 Task: In Heading Arial with underline. Font size of heading  '18'Font style of data Calibri. Font size of data  9Alignment of headline & data Align center. Fill color in heading,  RedFont color of data Black Apply border in Data No BorderIn the sheet  Attendance Sheet for Weekly Evaluationbook
Action: Mouse moved to (117, 202)
Screenshot: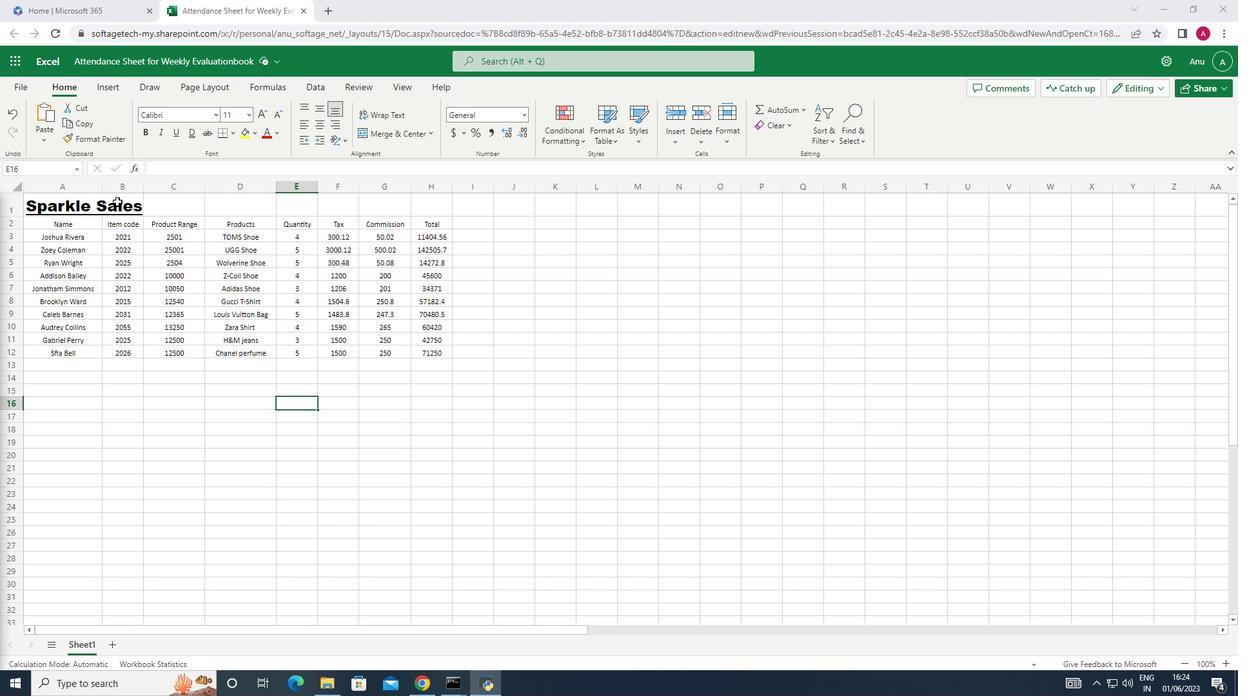 
Action: Mouse pressed left at (117, 202)
Screenshot: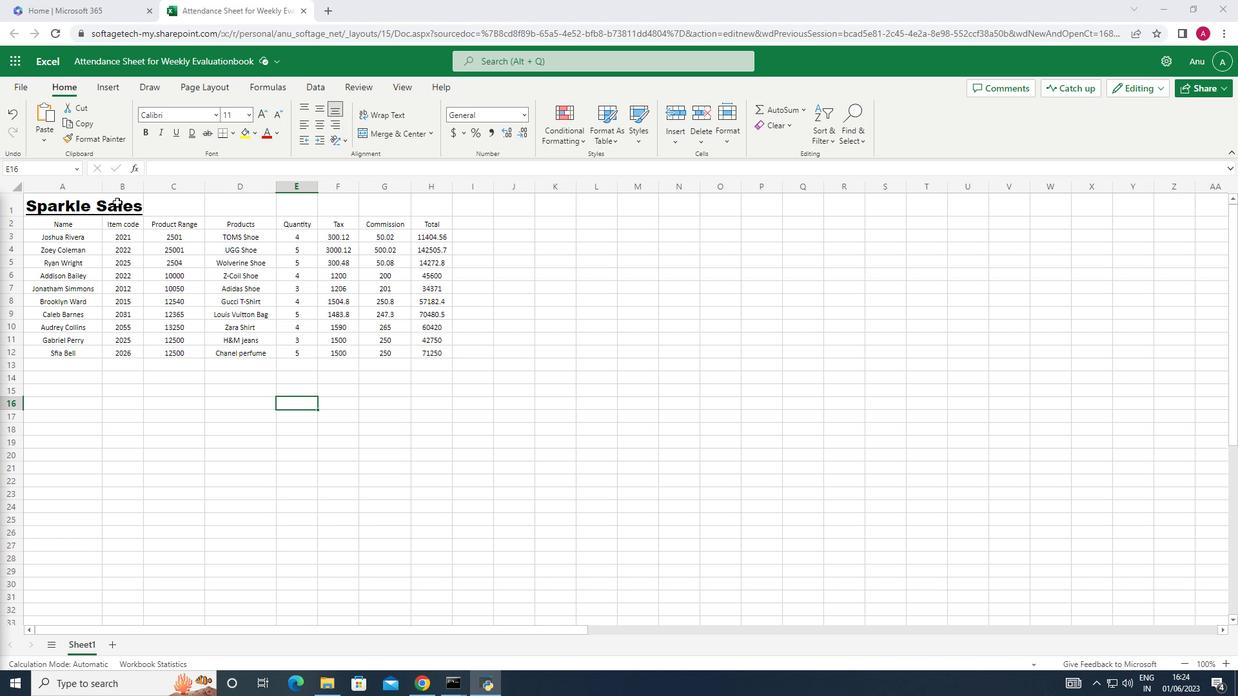 
Action: Mouse moved to (63, 210)
Screenshot: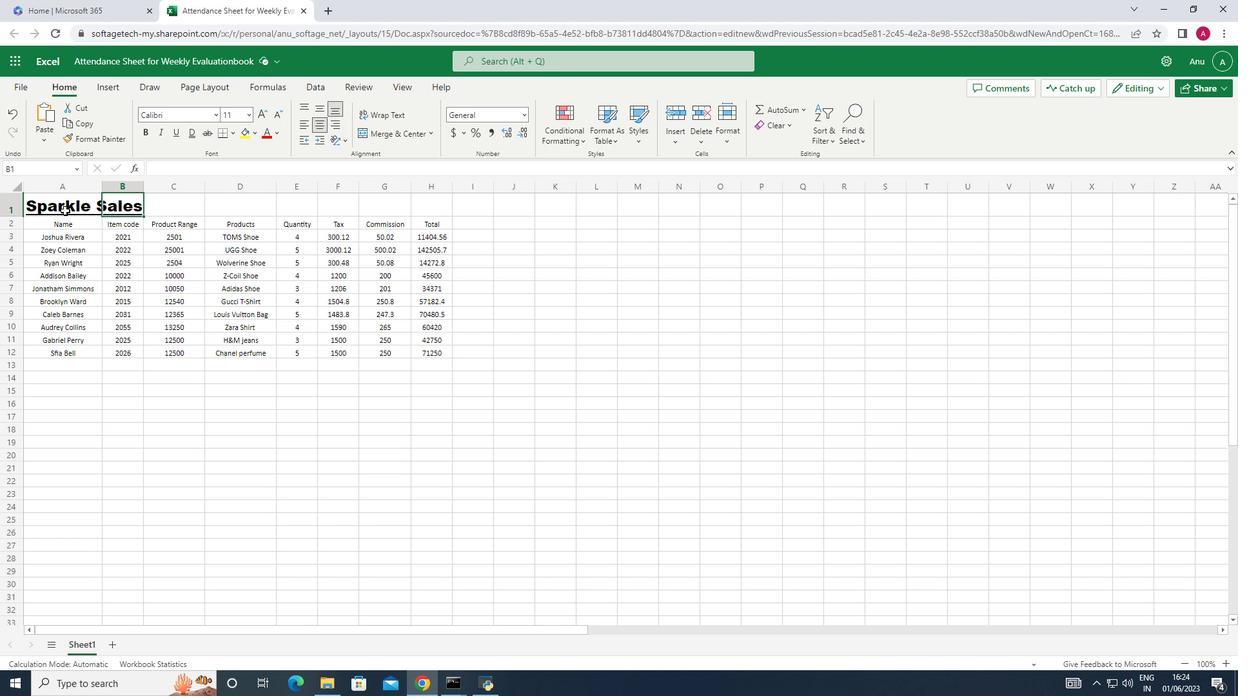
Action: Mouse pressed left at (63, 210)
Screenshot: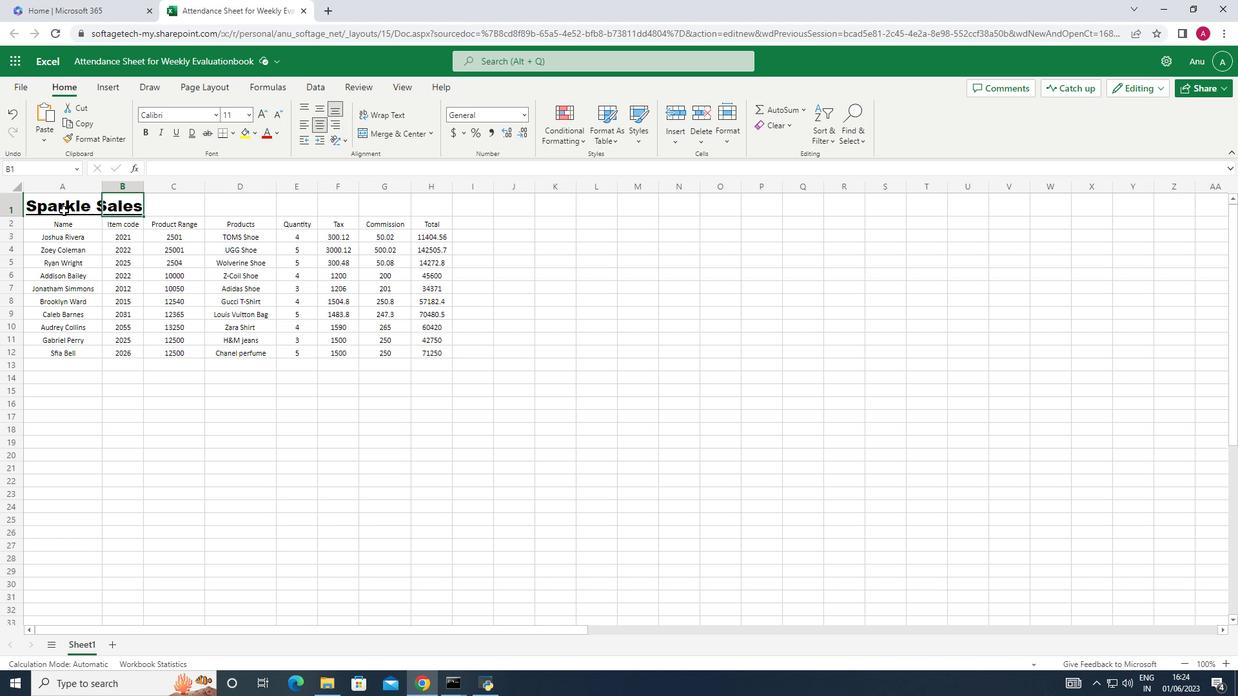 
Action: Mouse moved to (214, 110)
Screenshot: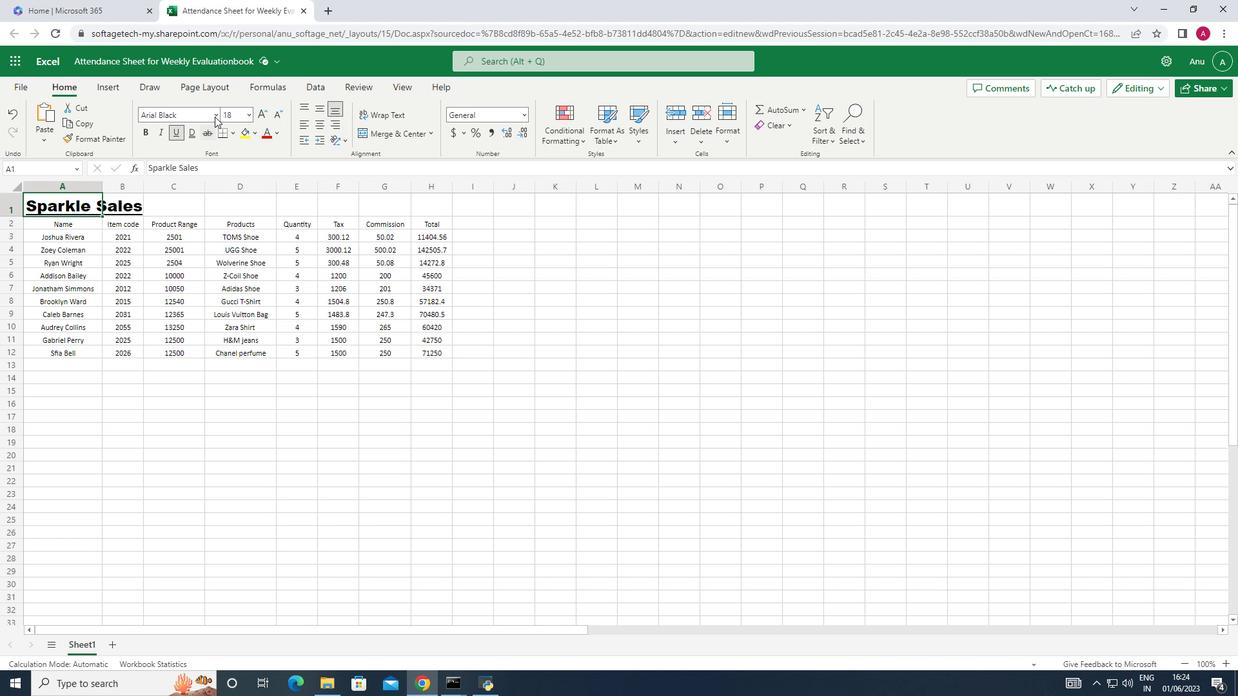 
Action: Mouse pressed left at (214, 110)
Screenshot: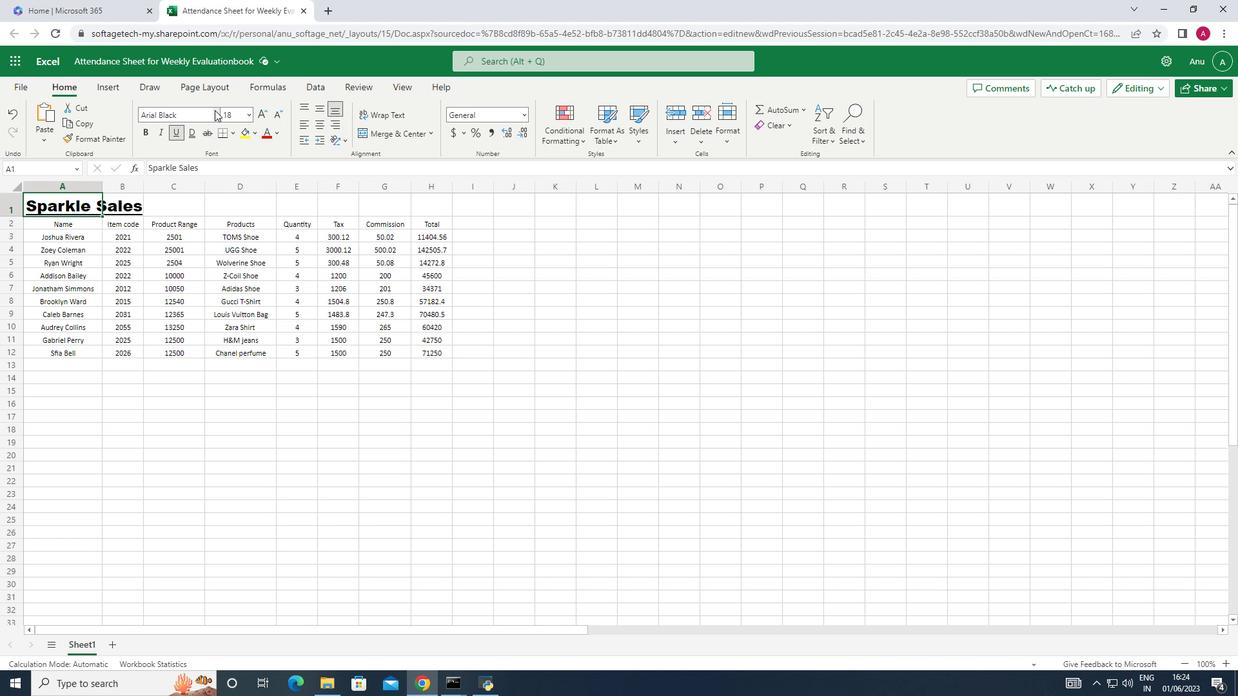 
Action: Mouse moved to (179, 163)
Screenshot: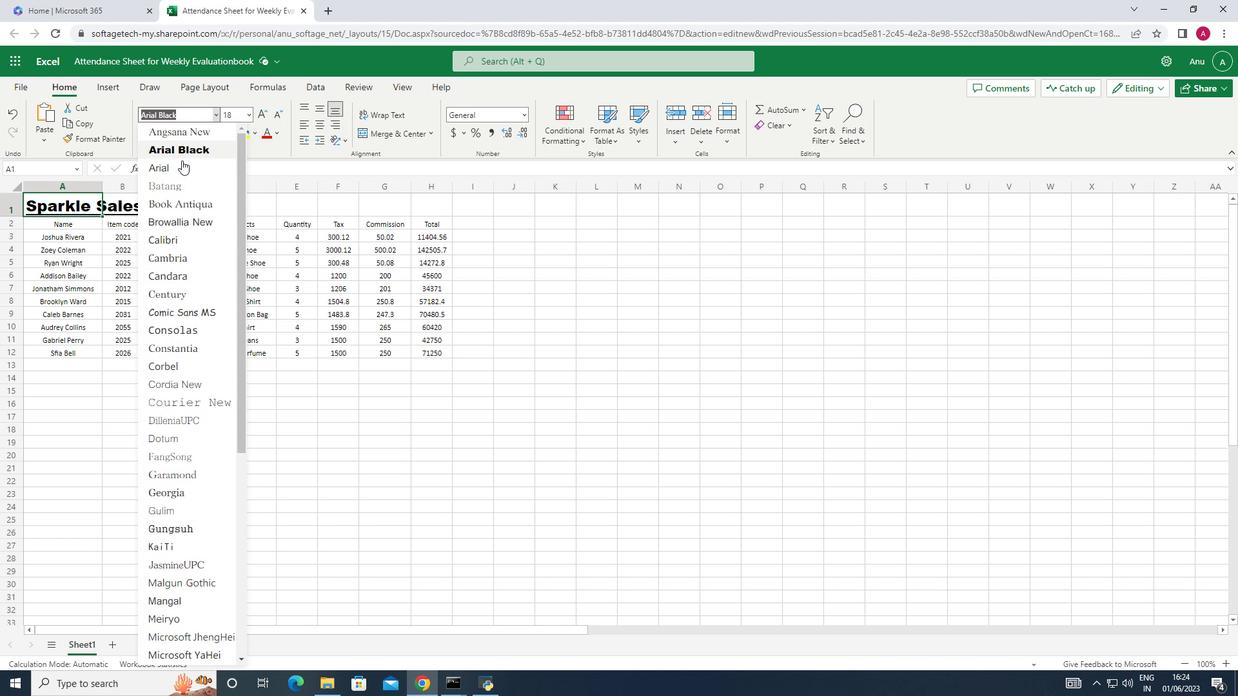 
Action: Mouse pressed left at (179, 163)
Screenshot: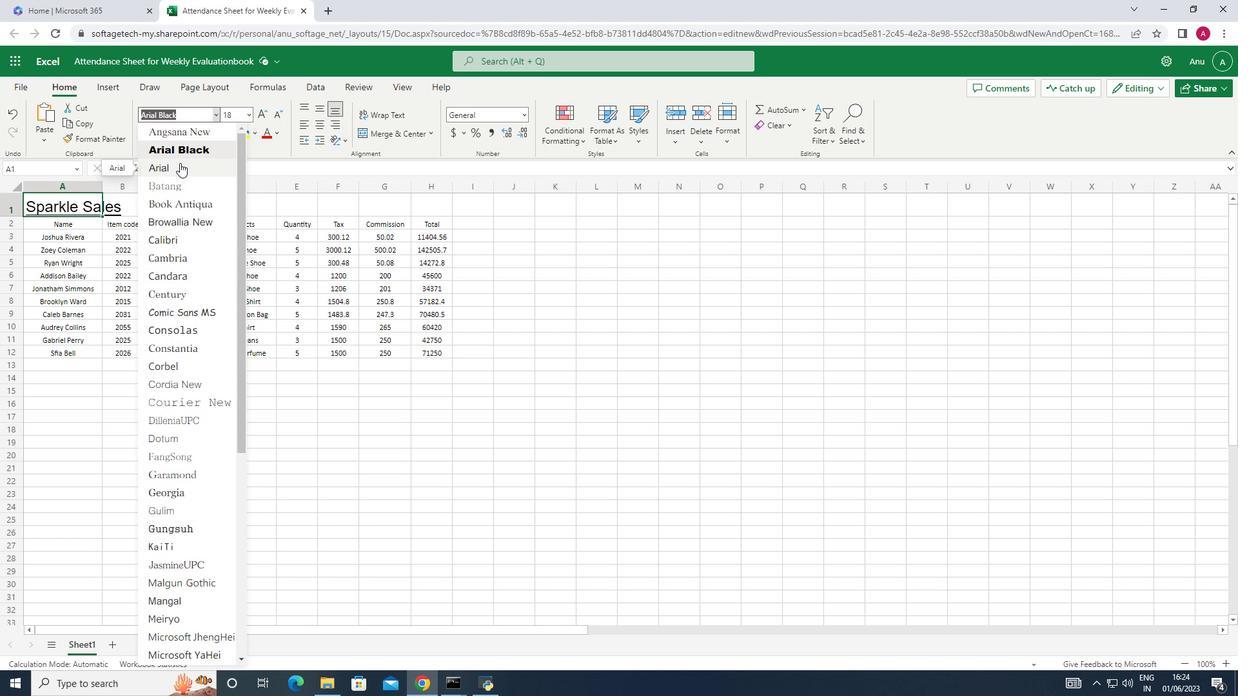 
Action: Mouse moved to (178, 134)
Screenshot: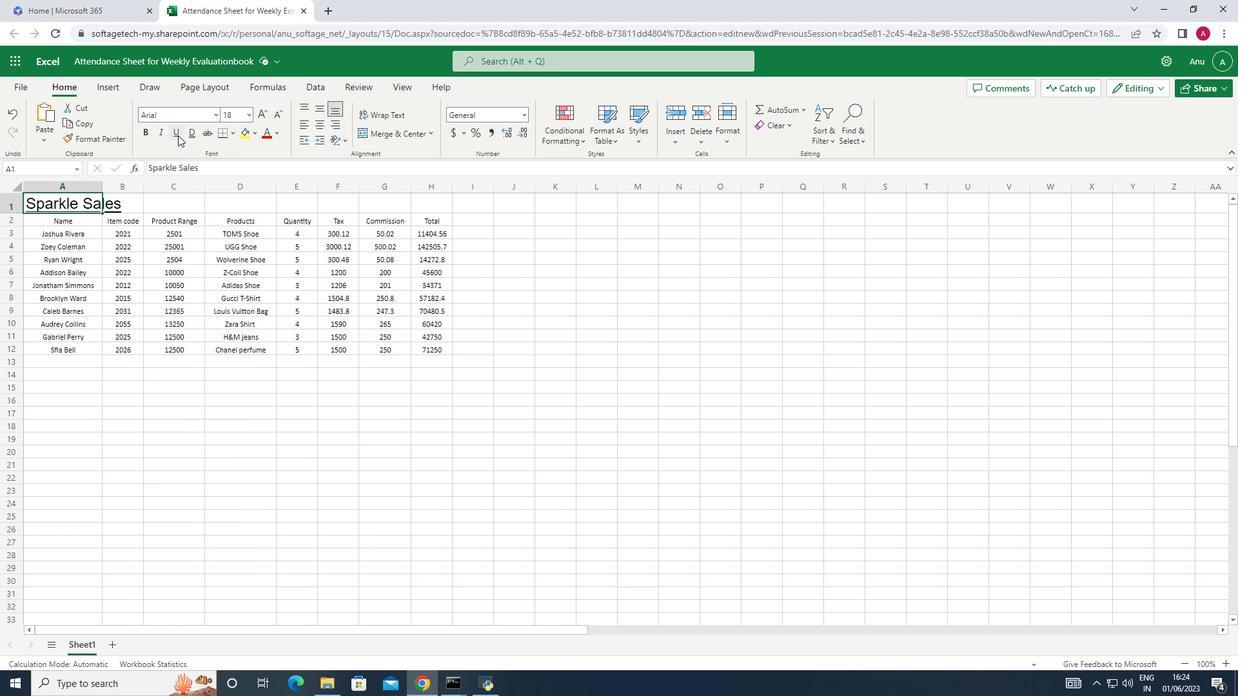 
Action: Mouse pressed left at (178, 134)
Screenshot: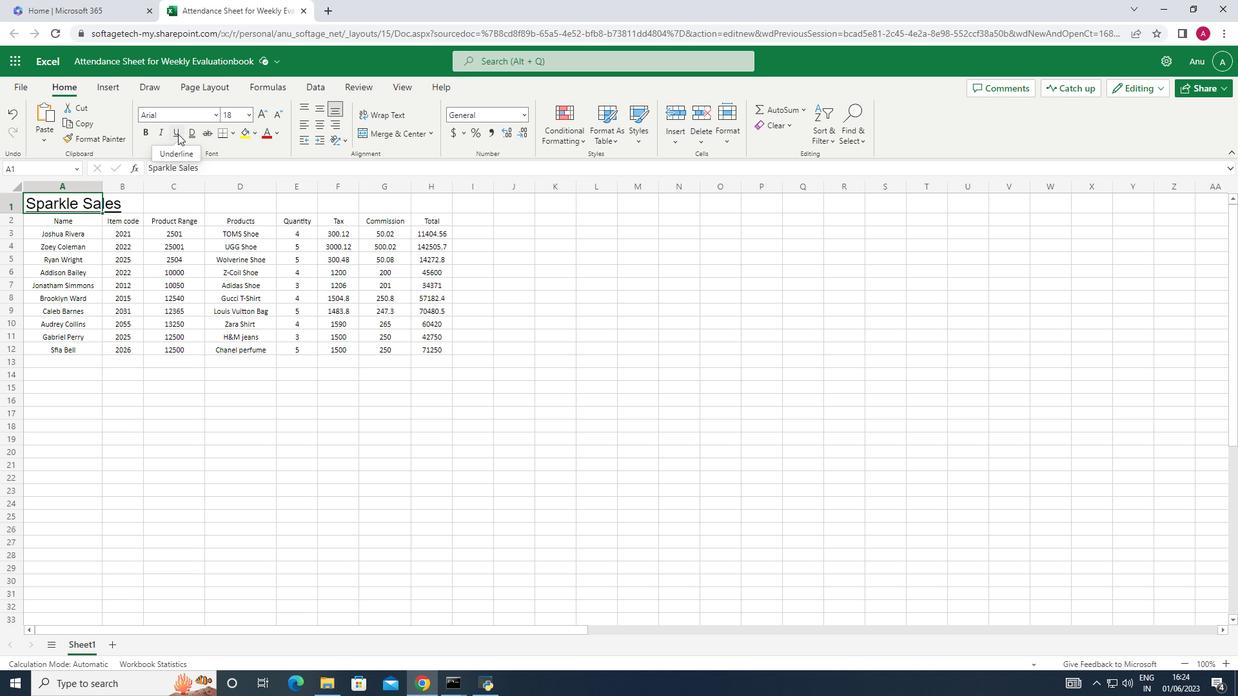 
Action: Mouse pressed left at (178, 134)
Screenshot: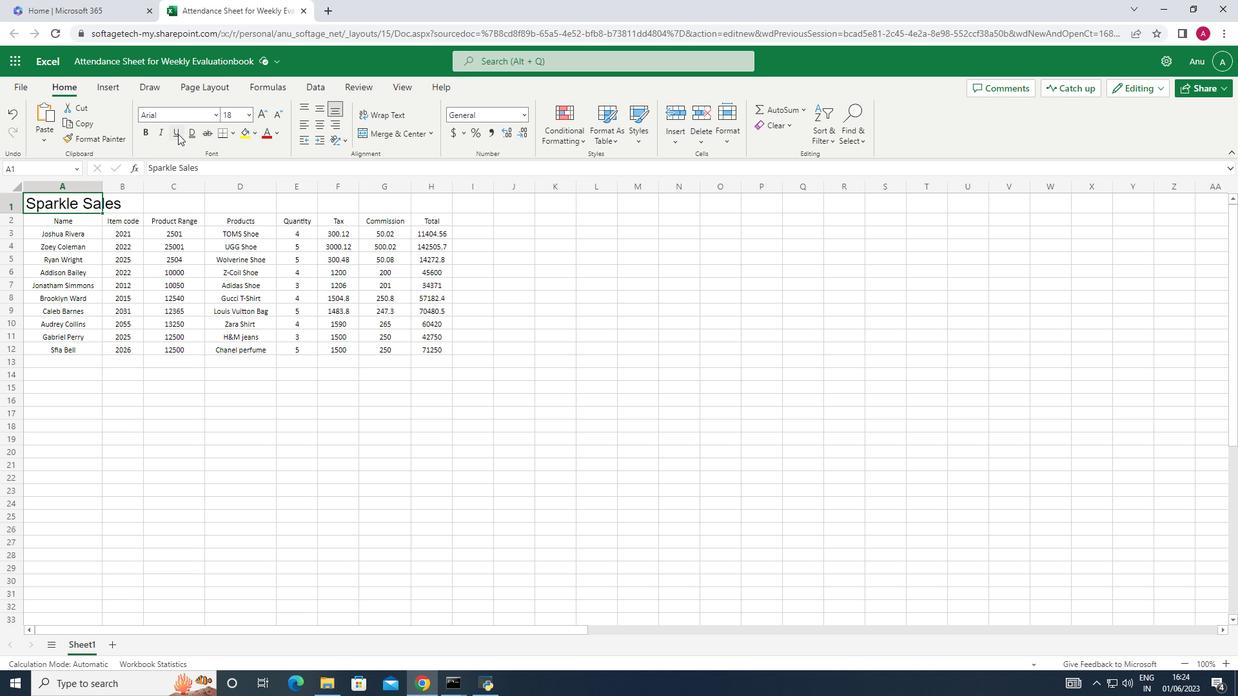 
Action: Mouse moved to (56, 221)
Screenshot: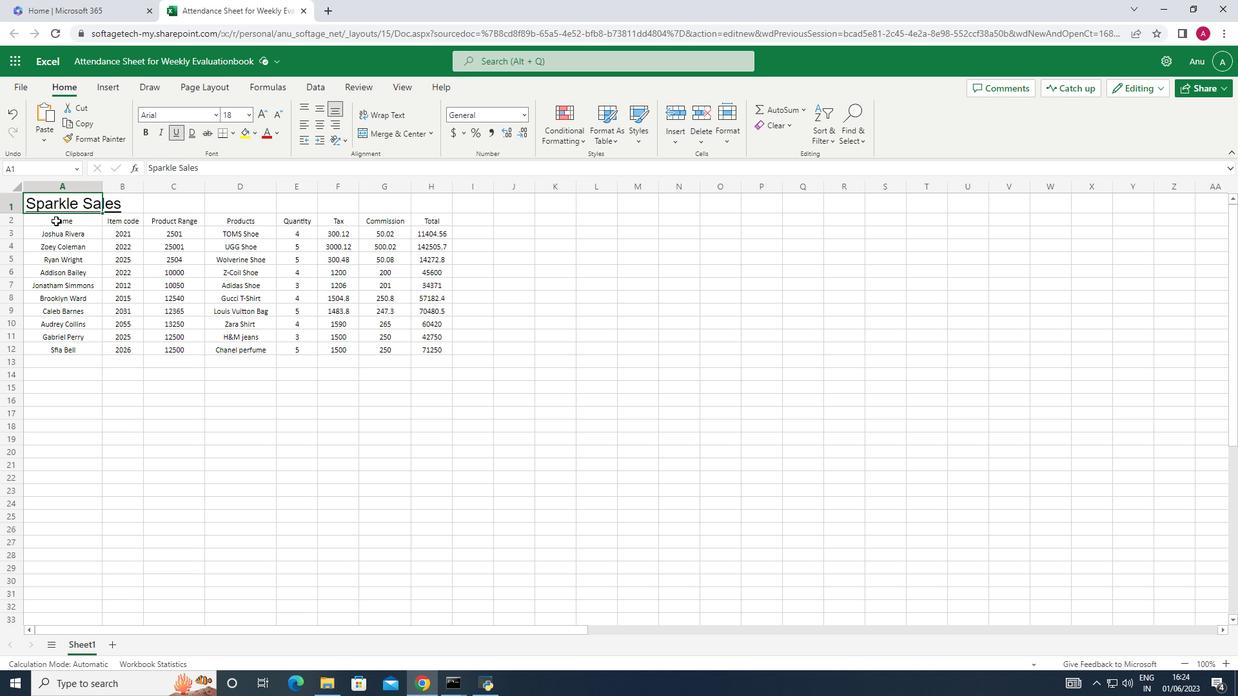 
Action: Mouse pressed left at (56, 221)
Screenshot: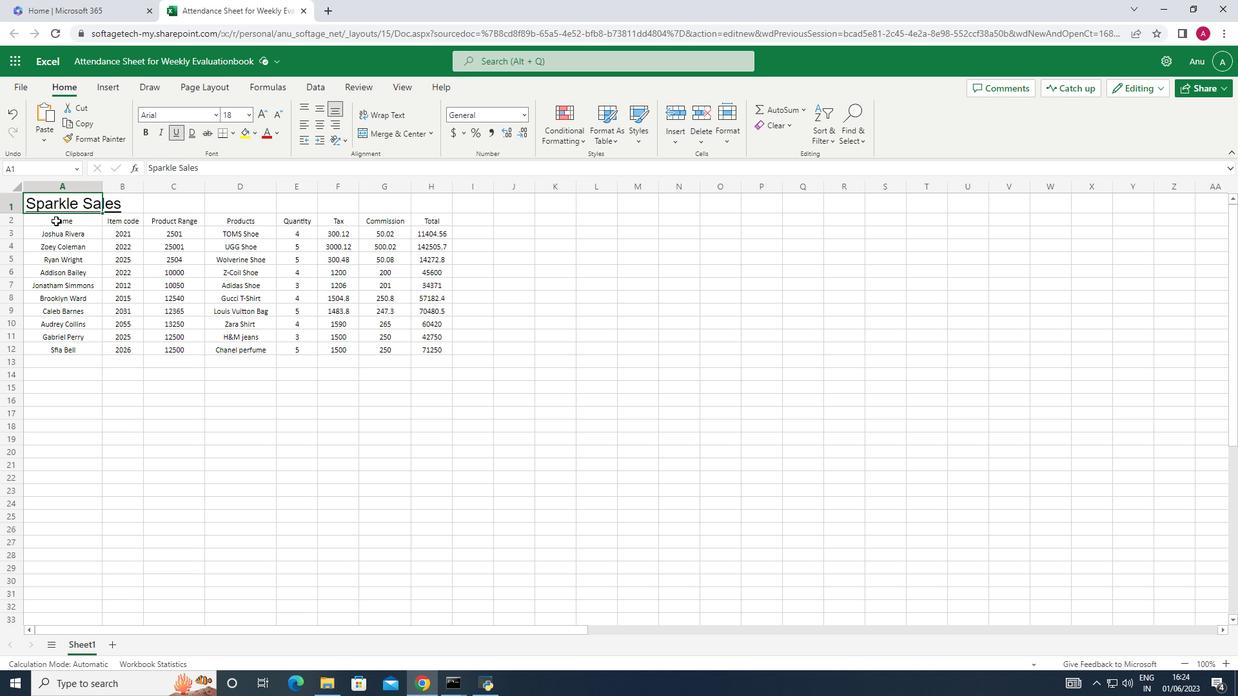 
Action: Mouse moved to (250, 109)
Screenshot: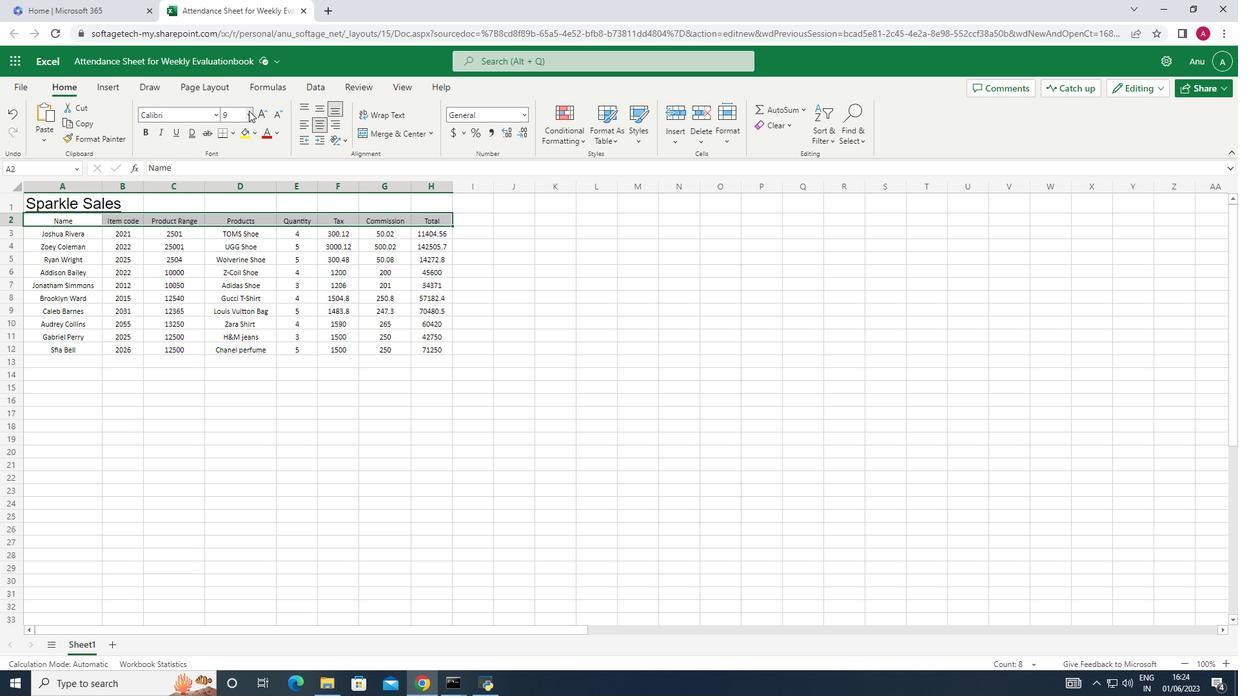 
Action: Mouse pressed left at (250, 109)
Screenshot: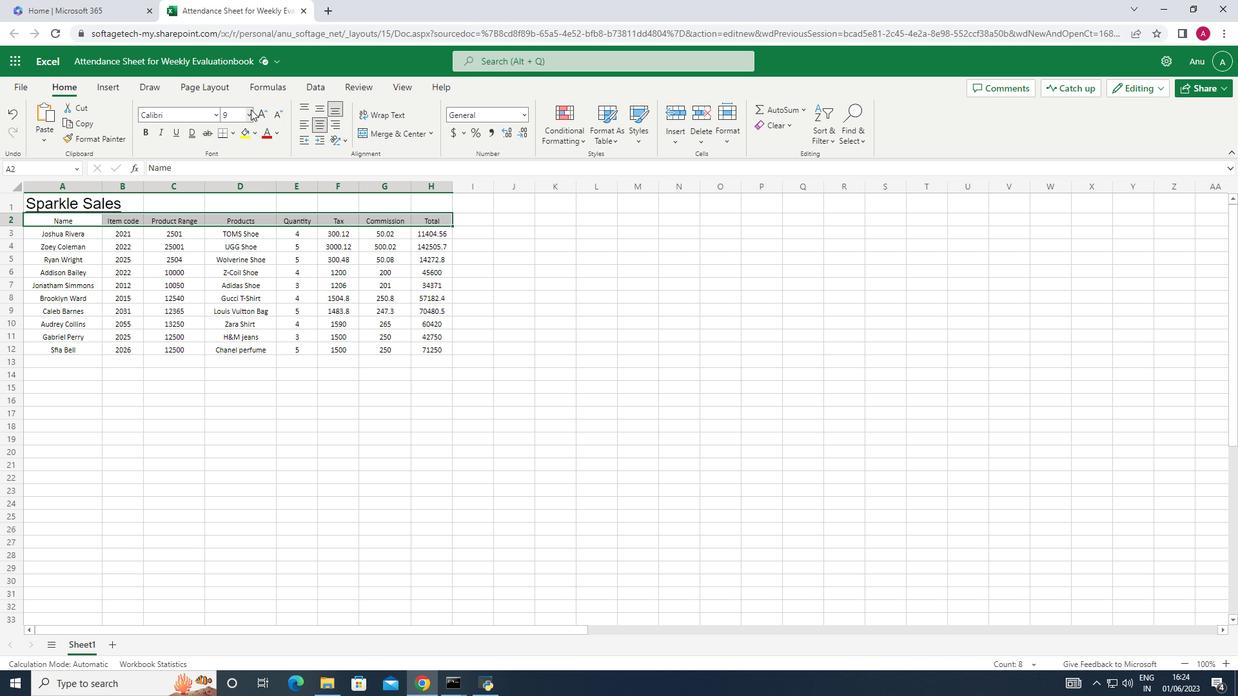 
Action: Mouse moved to (237, 253)
Screenshot: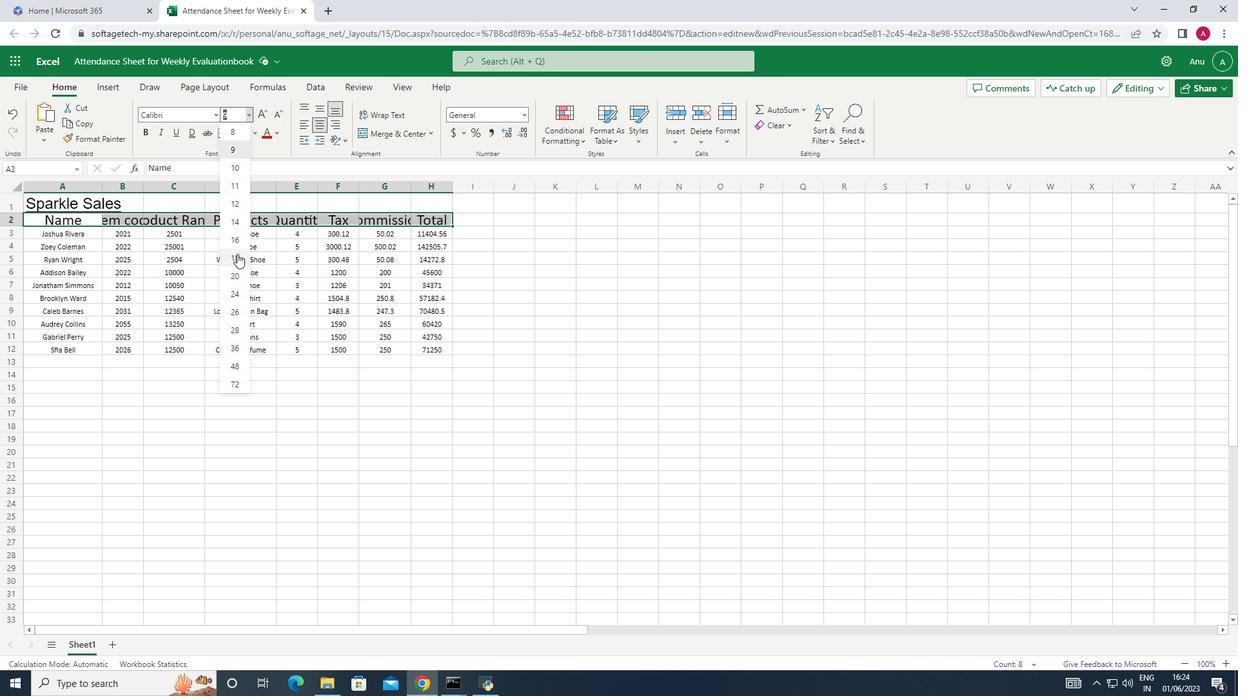 
Action: Mouse pressed left at (237, 253)
Screenshot: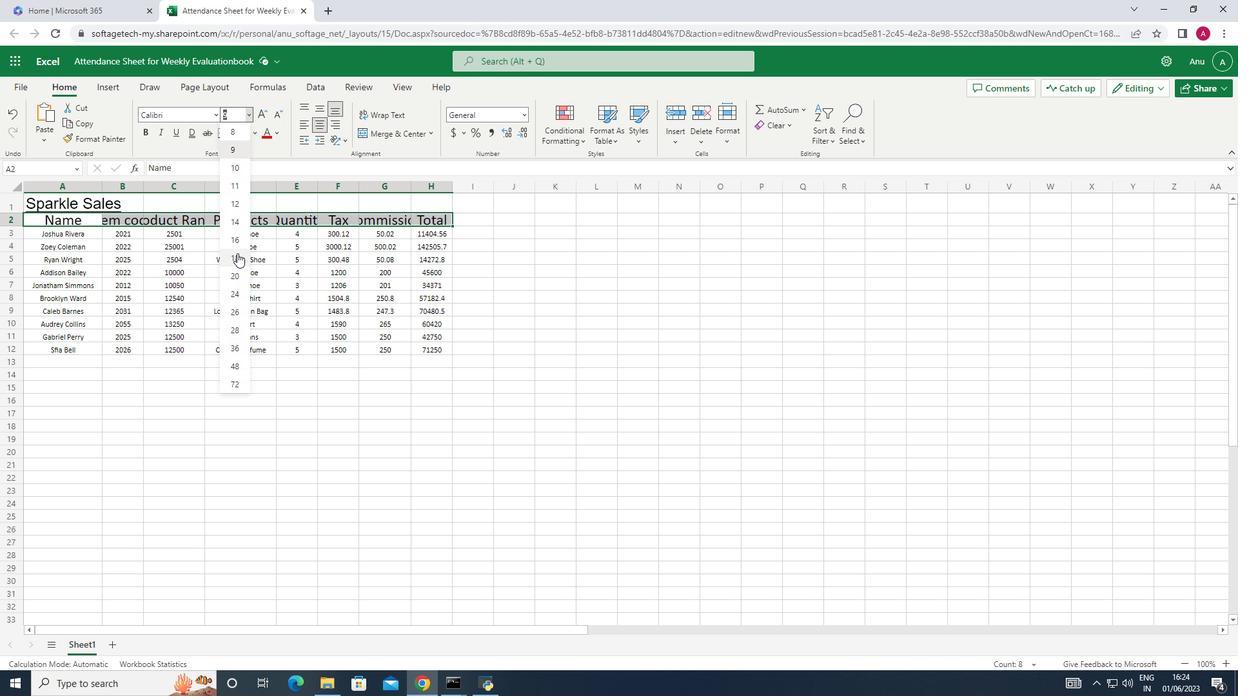 
Action: Mouse moved to (71, 245)
Screenshot: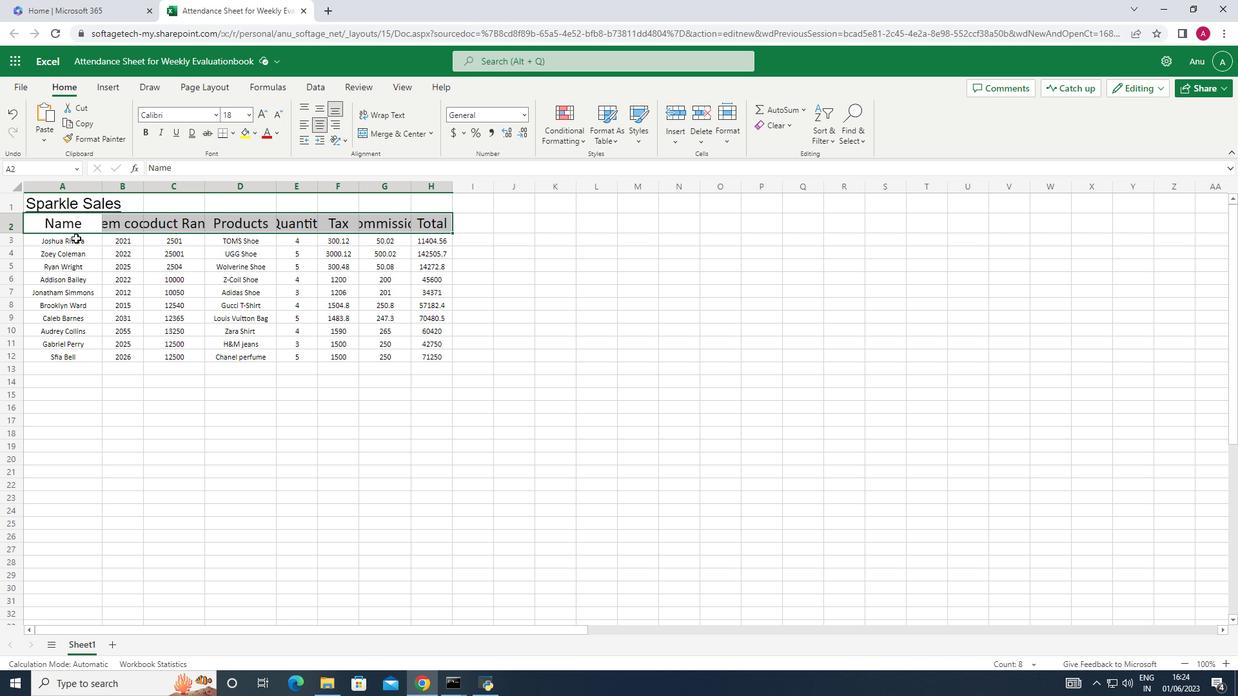 
Action: Mouse pressed left at (71, 245)
Screenshot: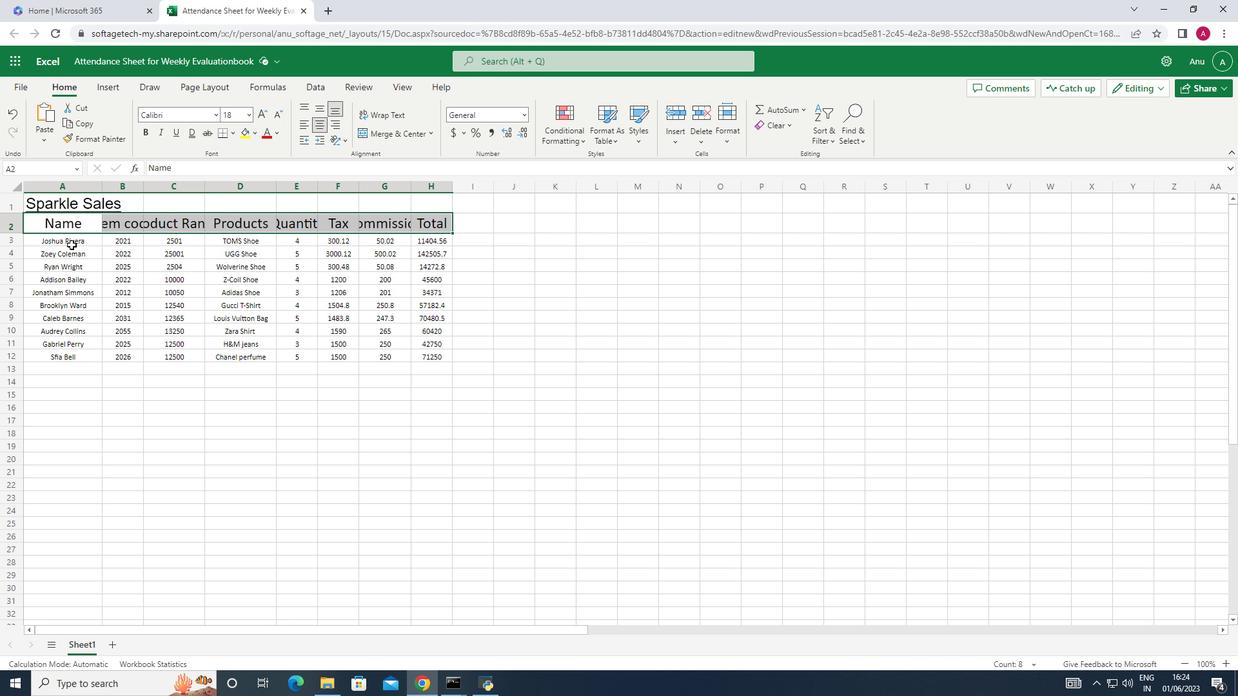 
Action: Mouse moved to (79, 230)
Screenshot: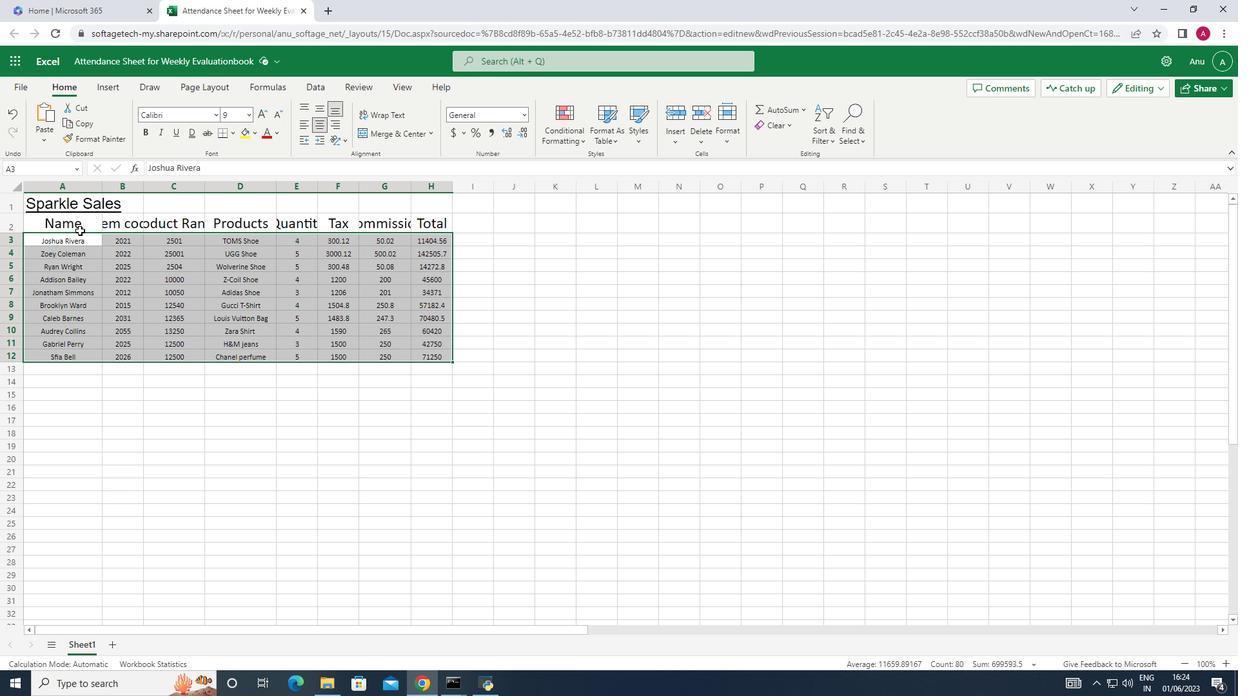 
Action: Mouse pressed left at (79, 230)
Screenshot: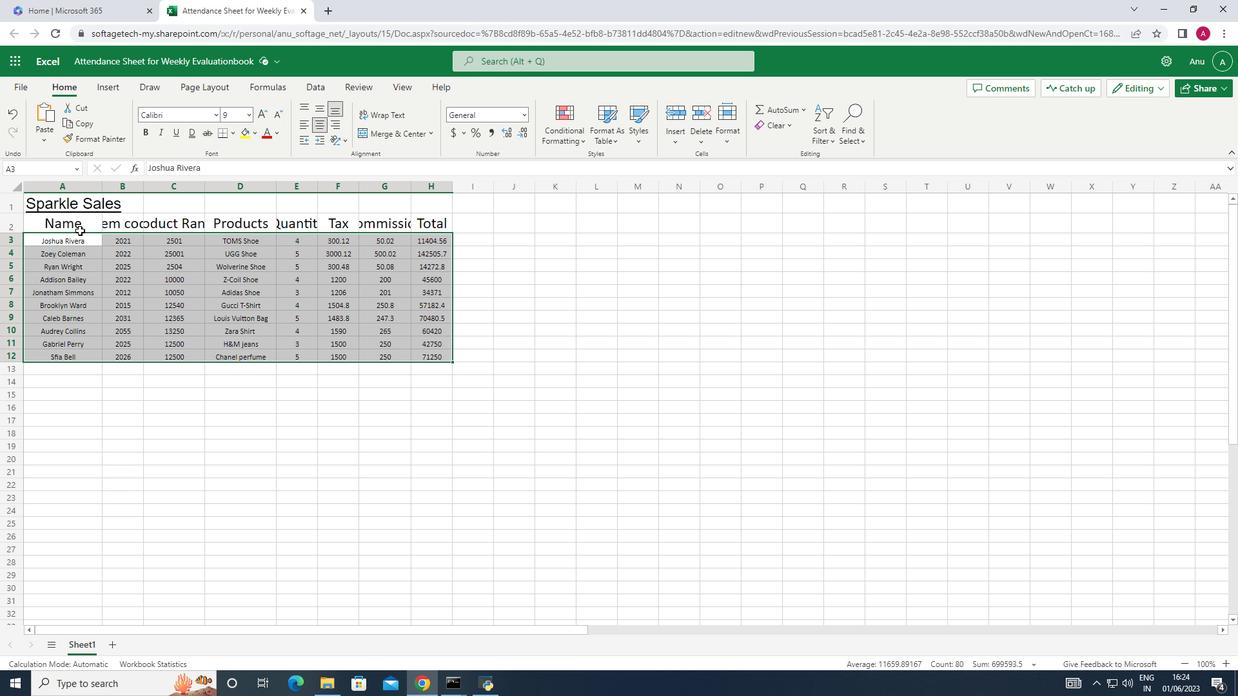 
Action: Mouse moved to (267, 134)
Screenshot: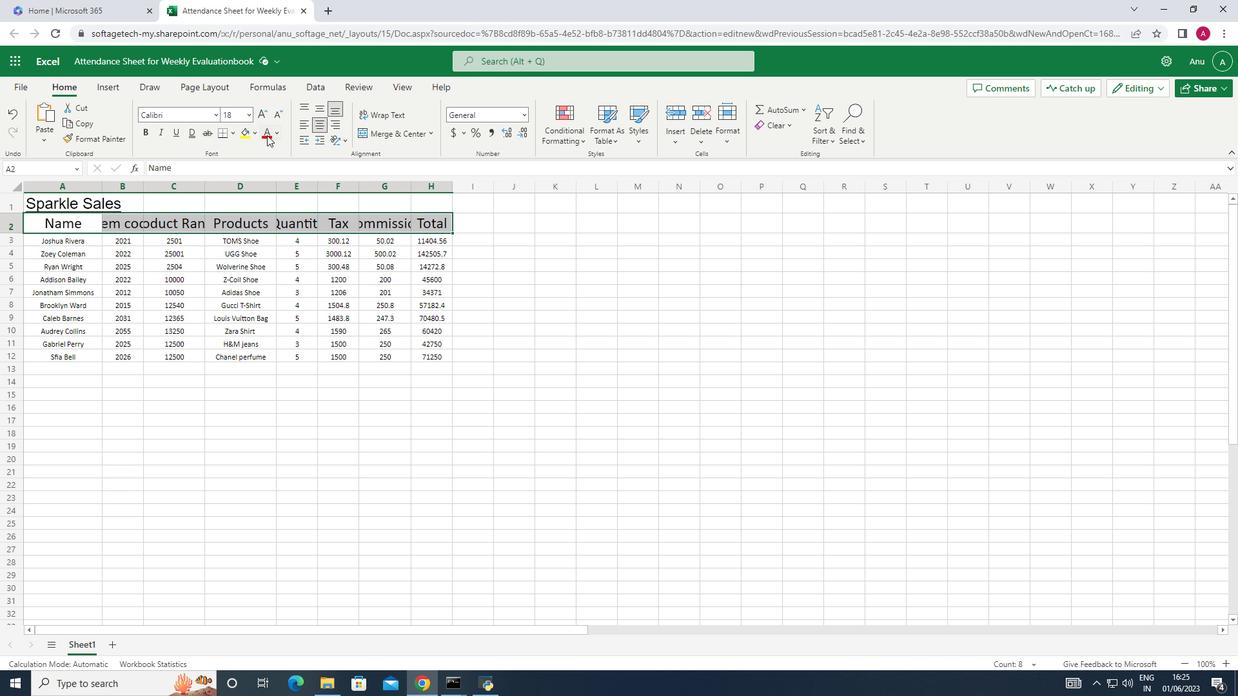 
Action: Mouse pressed left at (267, 134)
Screenshot: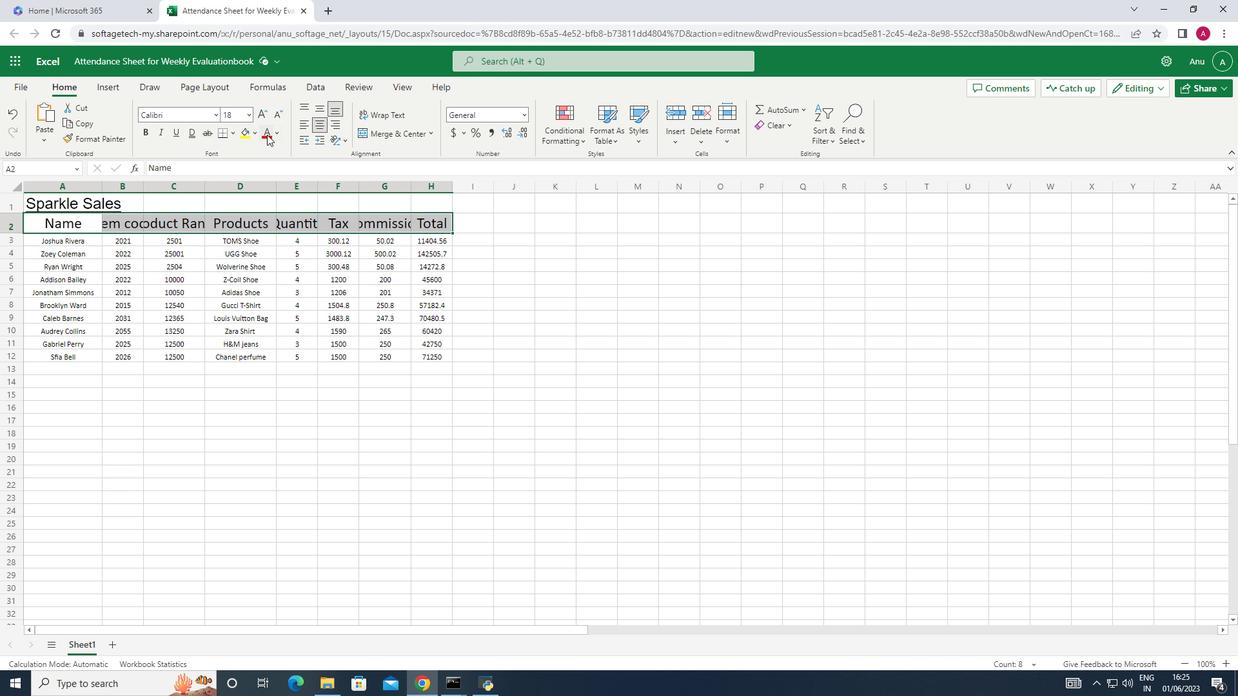 
Action: Mouse moved to (253, 132)
Screenshot: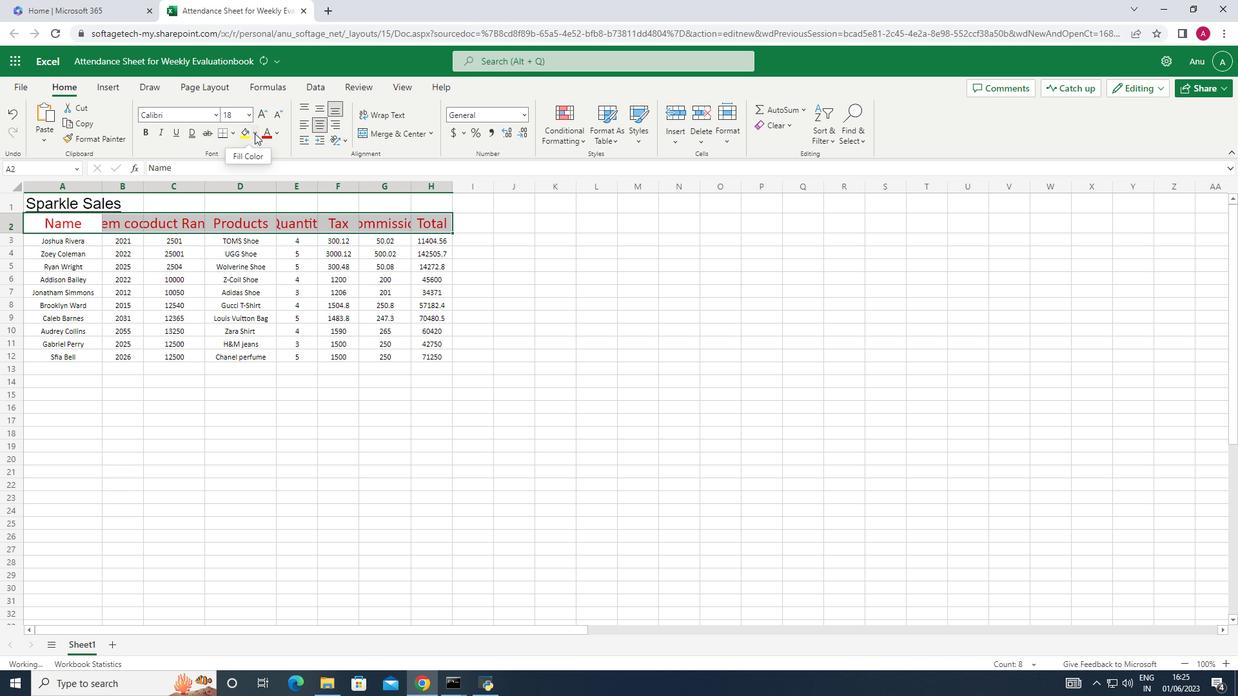 
Action: Mouse pressed left at (253, 132)
Screenshot: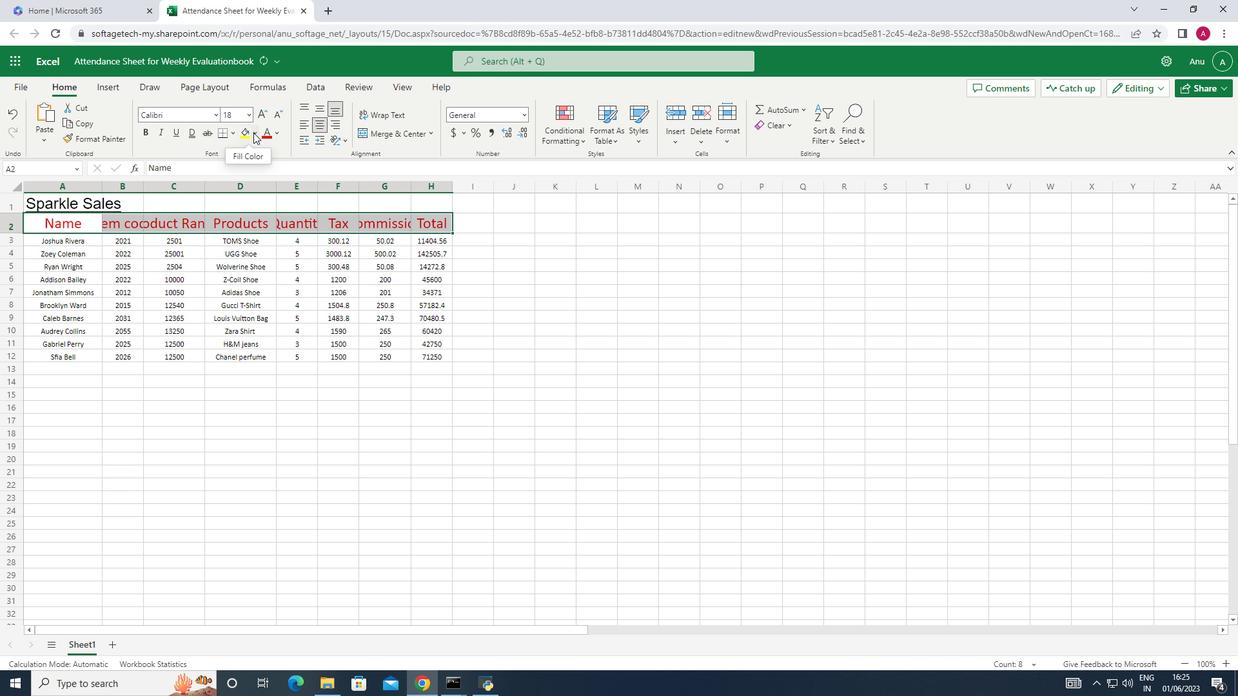 
Action: Mouse moved to (262, 166)
Screenshot: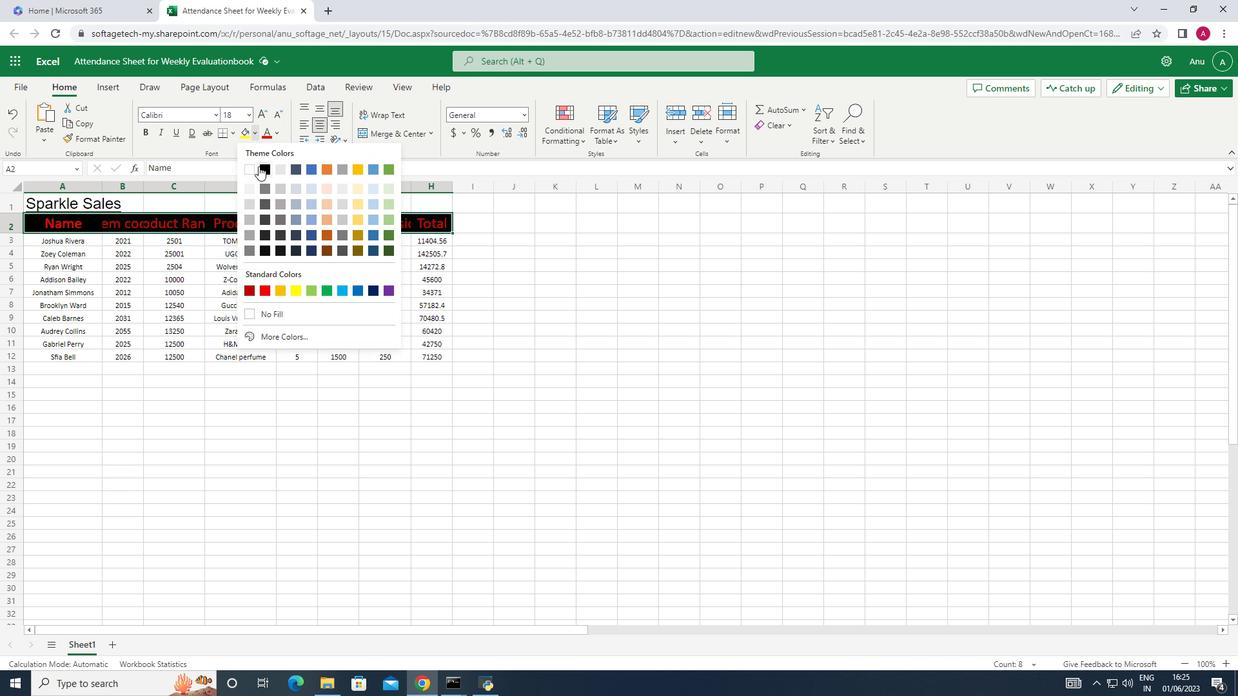 
Action: Mouse pressed left at (262, 166)
Screenshot: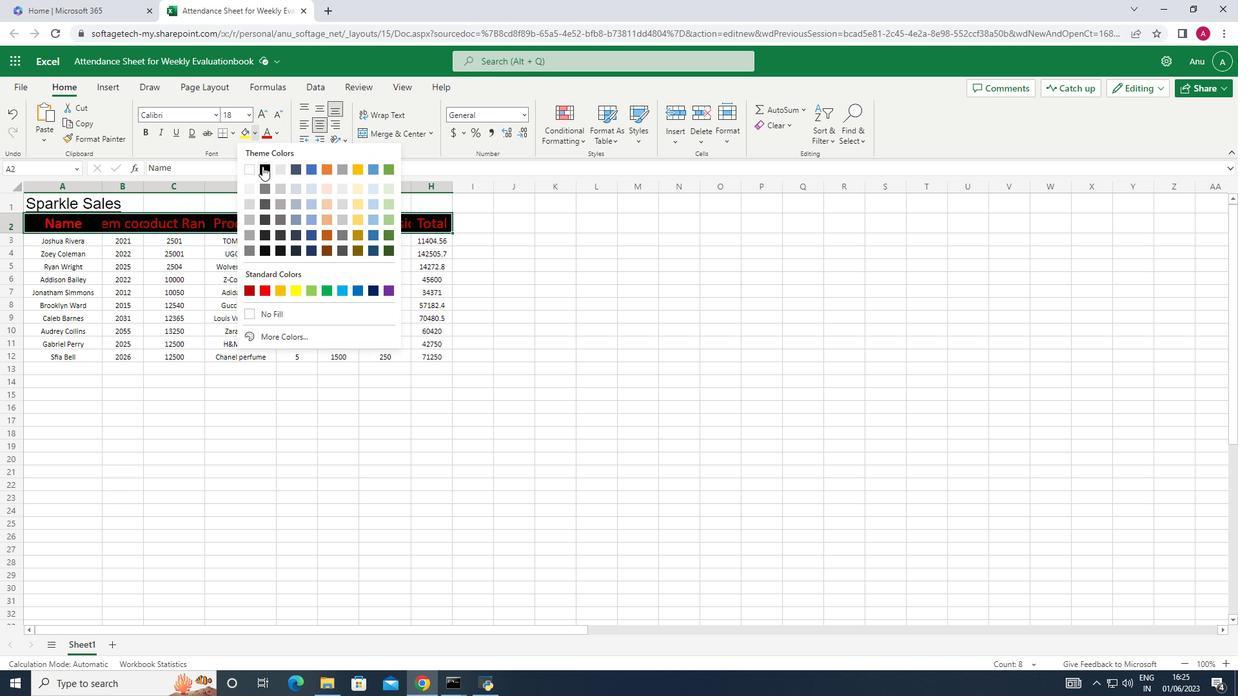 
Action: Mouse moved to (412, 183)
Screenshot: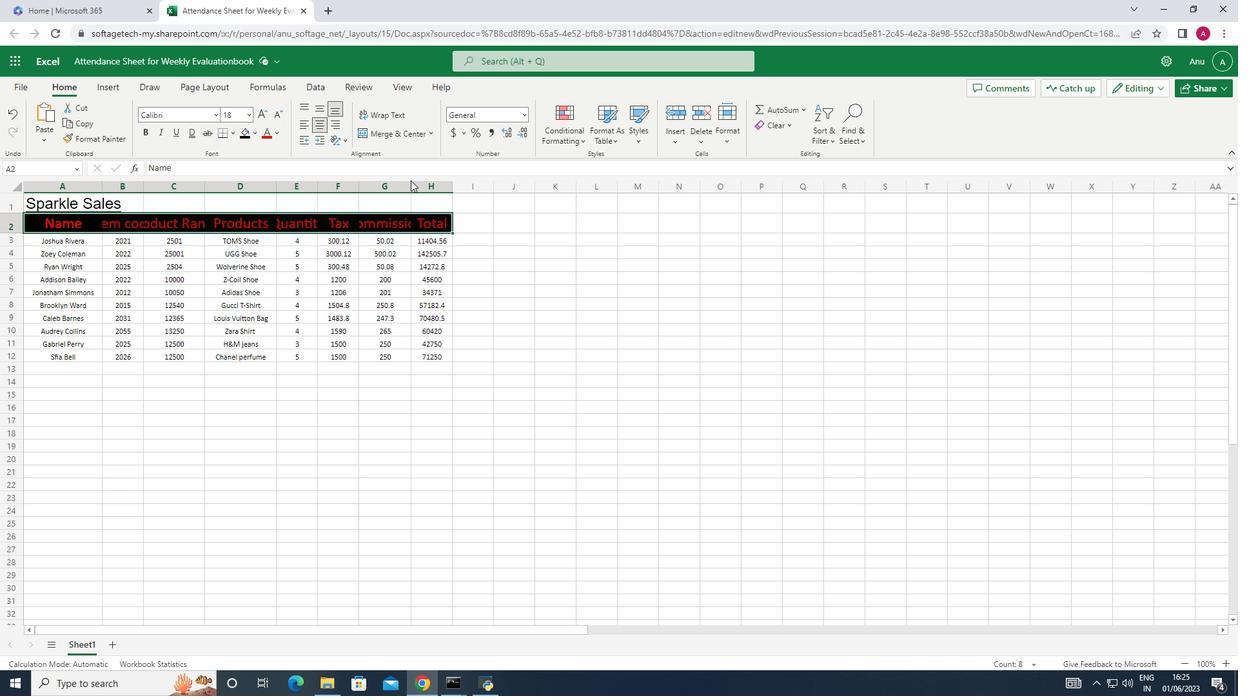
Action: Mouse pressed left at (412, 183)
Screenshot: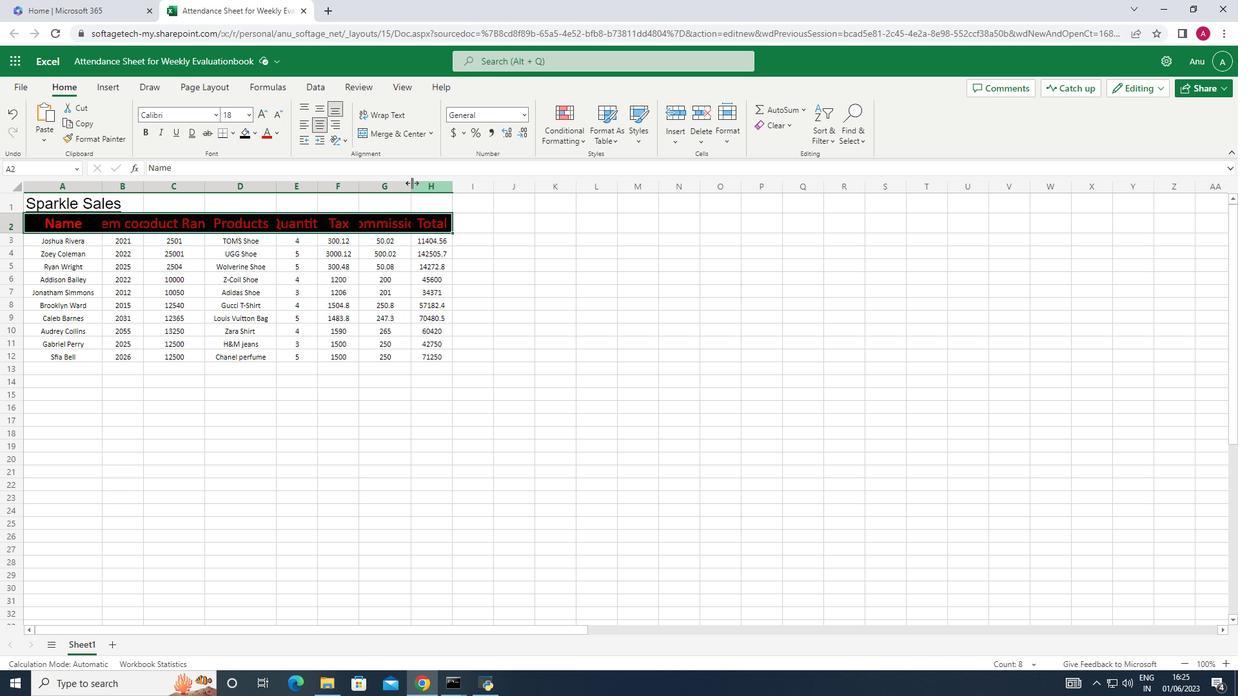 
Action: Mouse pressed left at (412, 183)
Screenshot: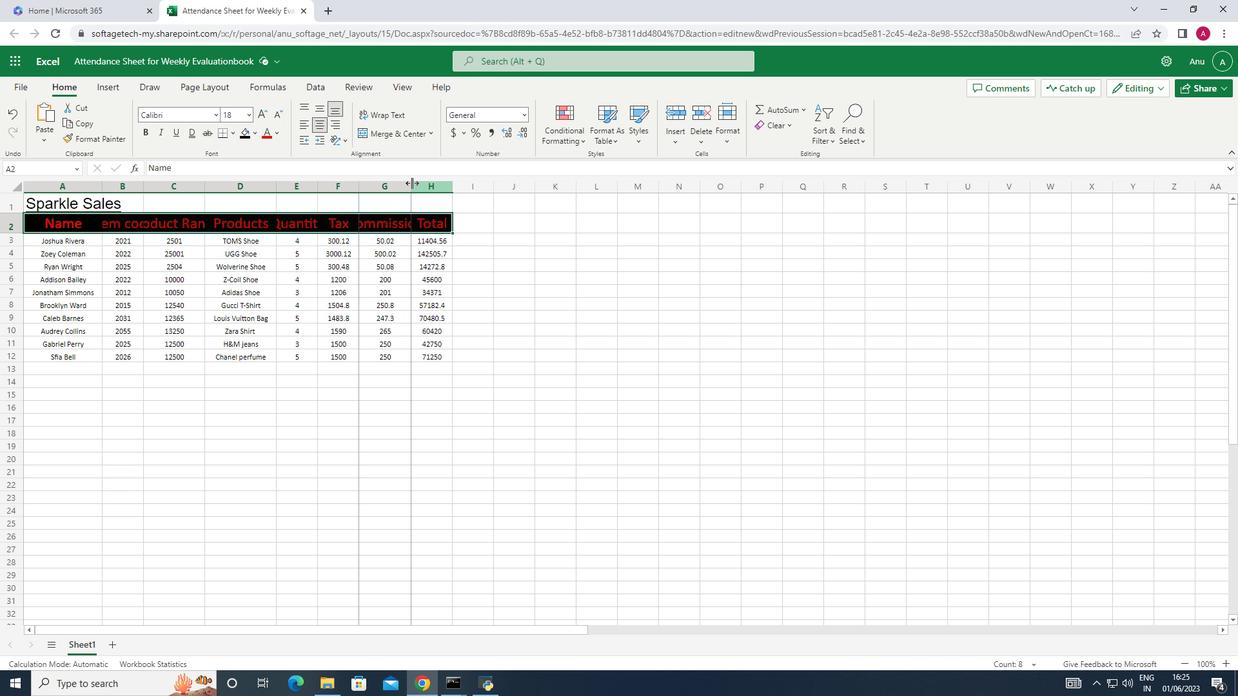 
Action: Mouse moved to (317, 183)
Screenshot: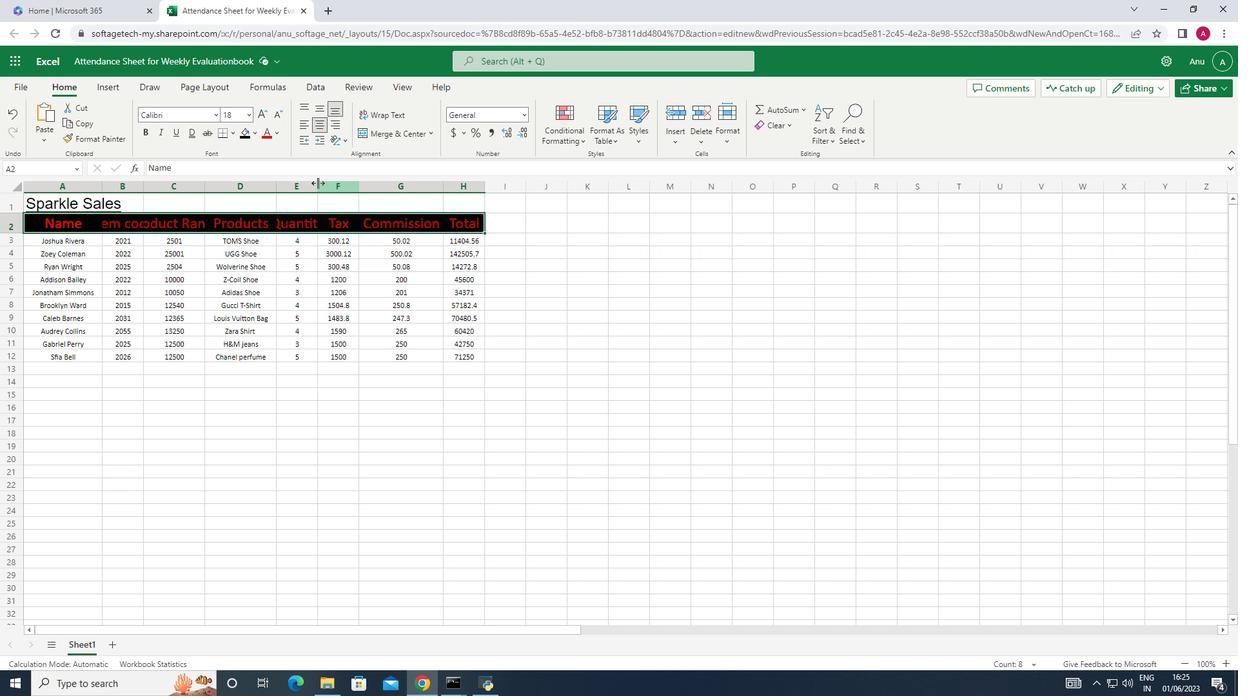 
Action: Mouse pressed left at (317, 183)
Screenshot: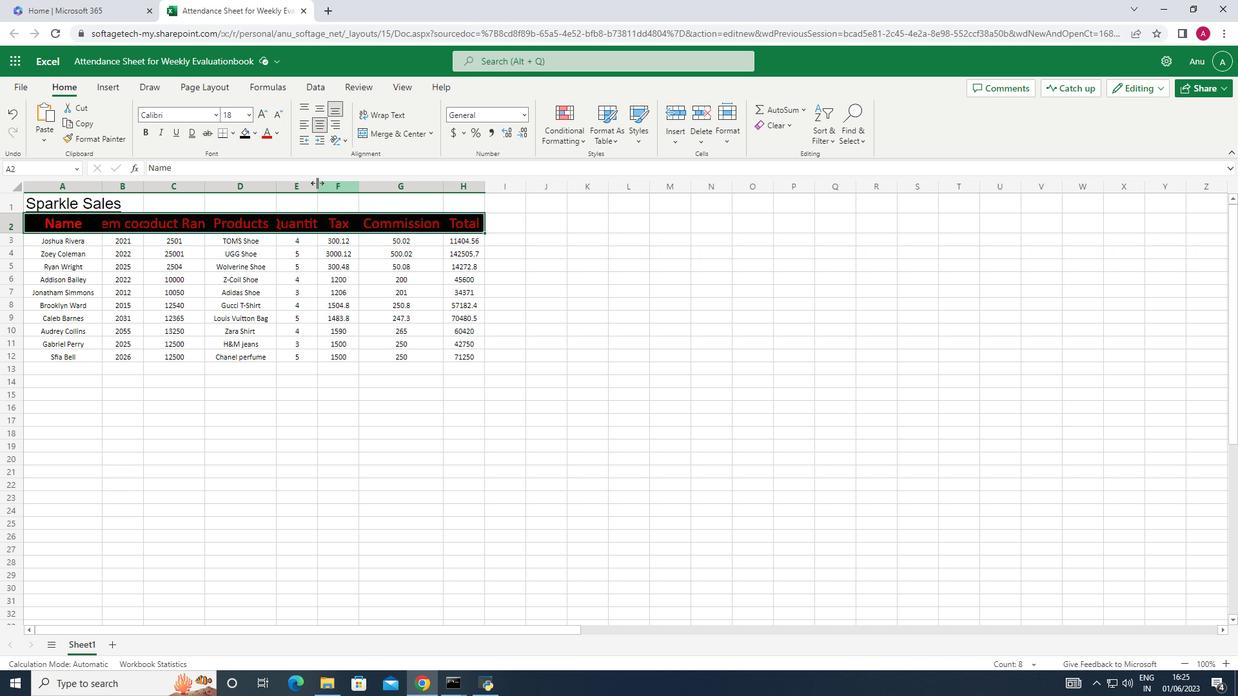 
Action: Mouse pressed left at (317, 183)
Screenshot: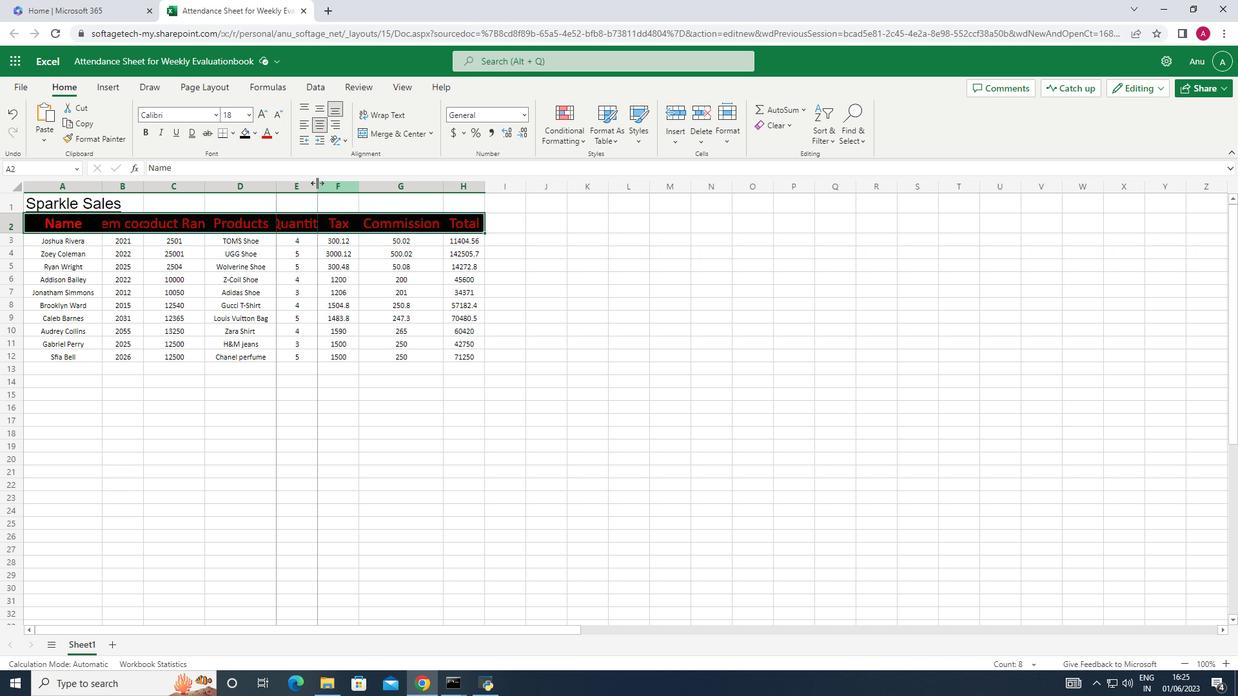 
Action: Mouse moved to (200, 185)
Screenshot: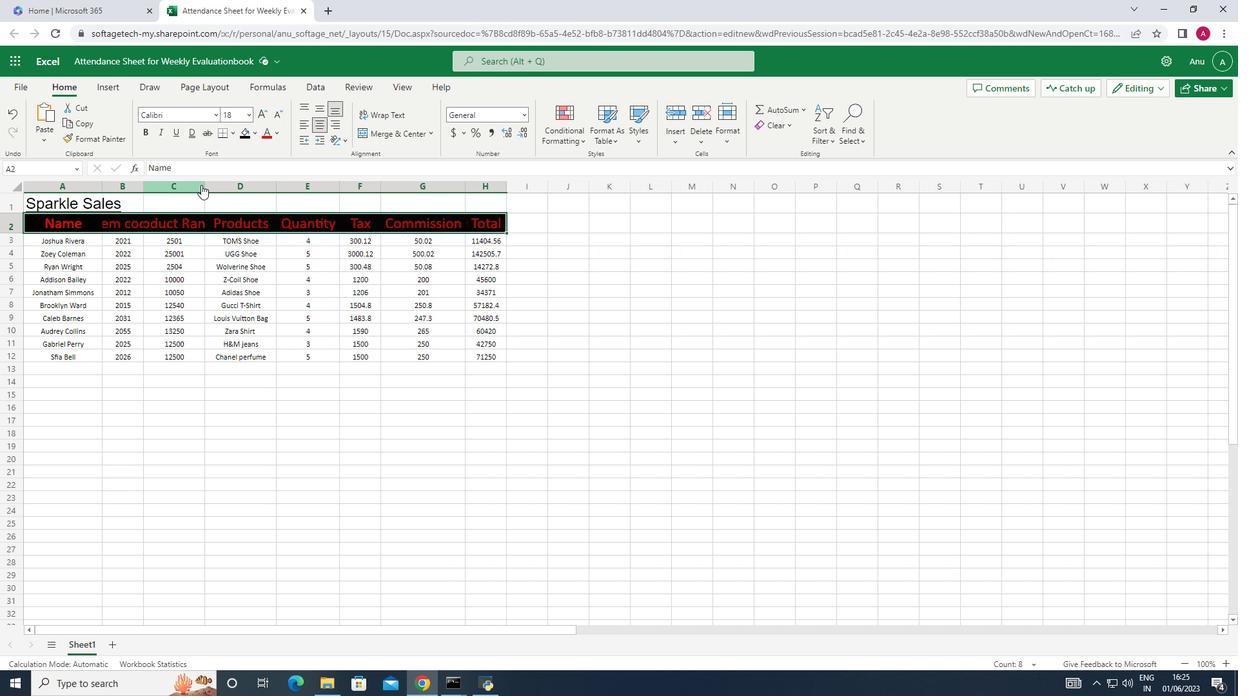 
Action: Mouse pressed left at (200, 185)
Screenshot: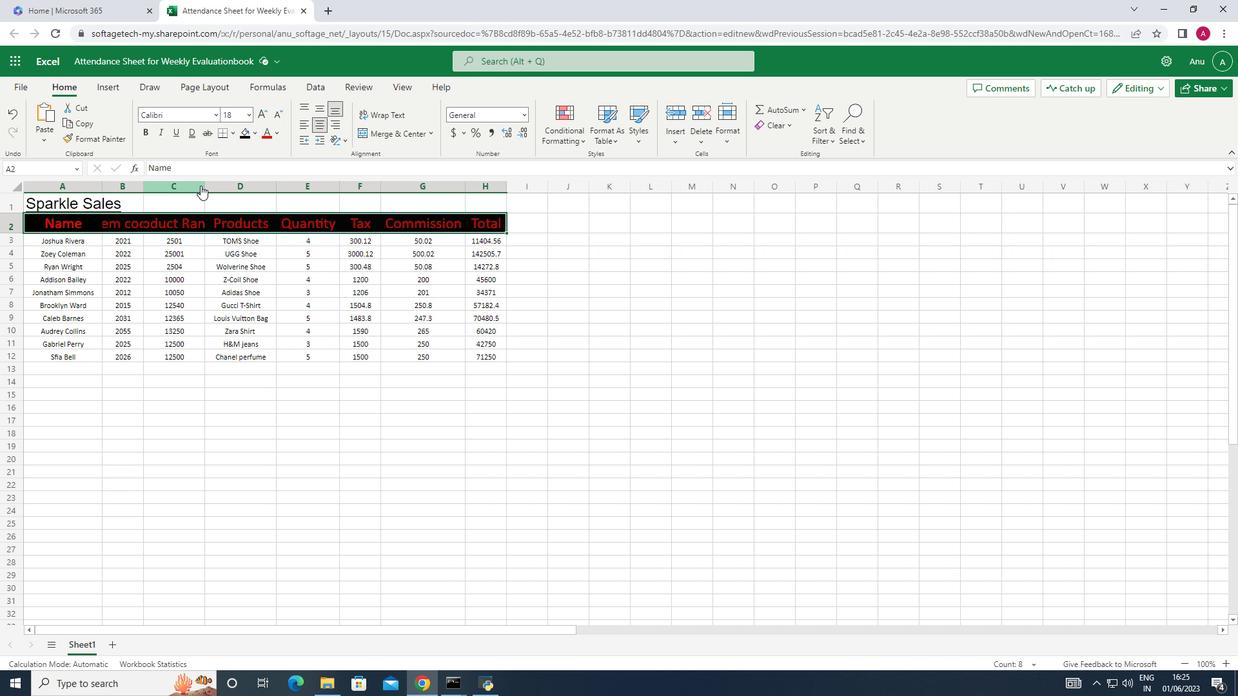 
Action: Mouse moved to (205, 185)
Screenshot: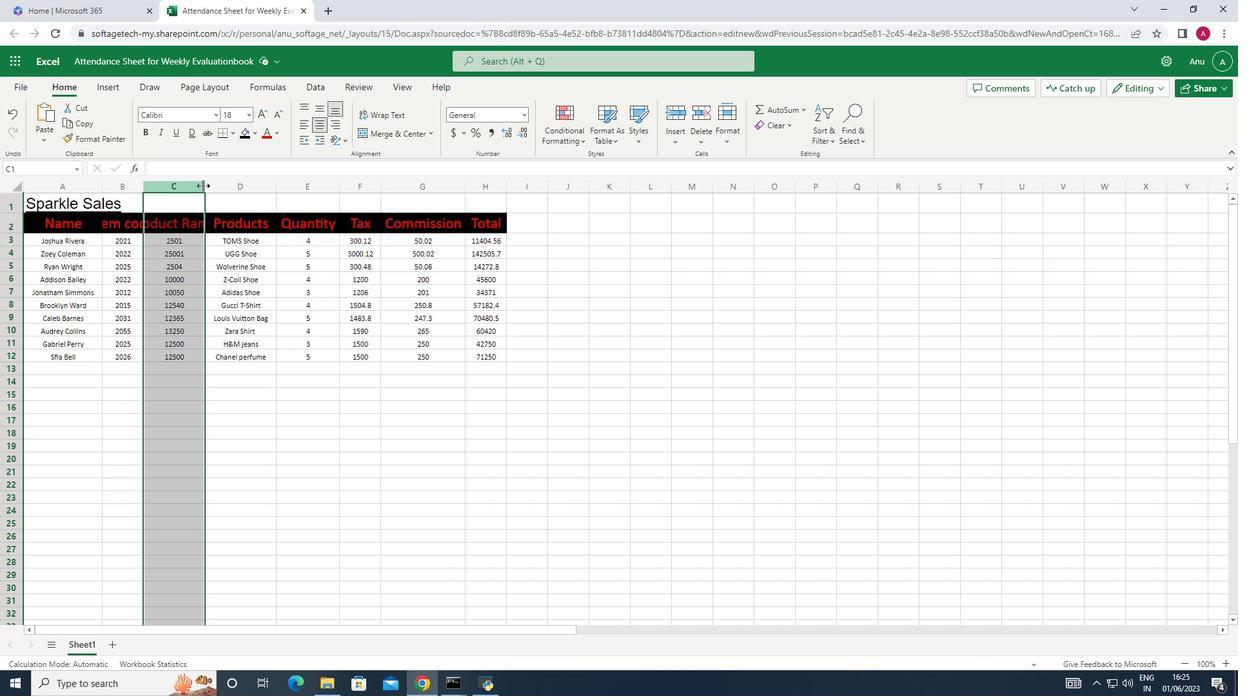 
Action: Mouse pressed left at (205, 185)
Screenshot: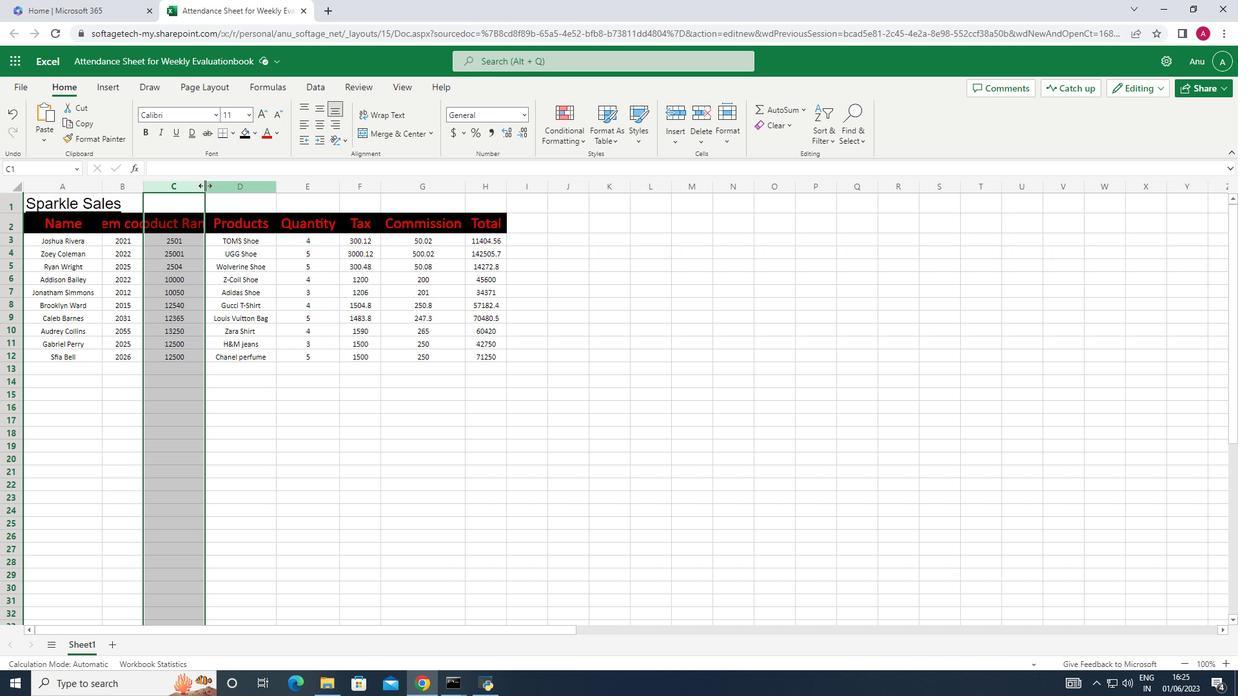 
Action: Mouse pressed left at (205, 185)
Screenshot: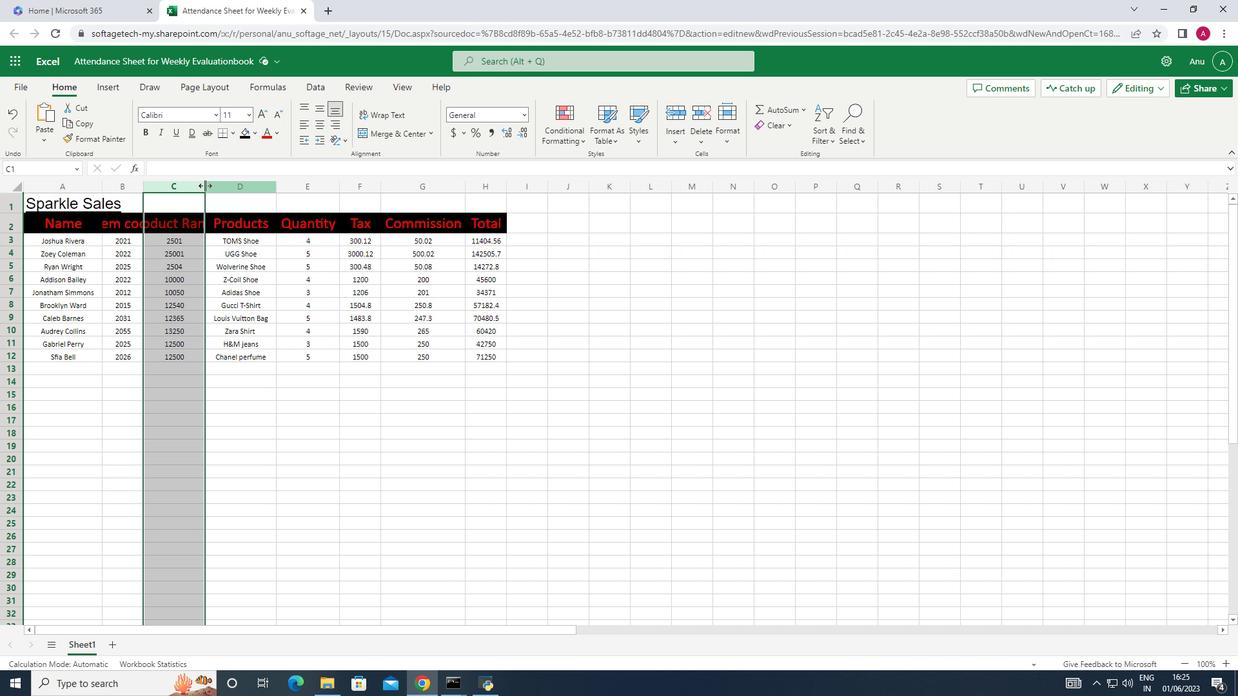 
Action: Mouse moved to (143, 187)
Screenshot: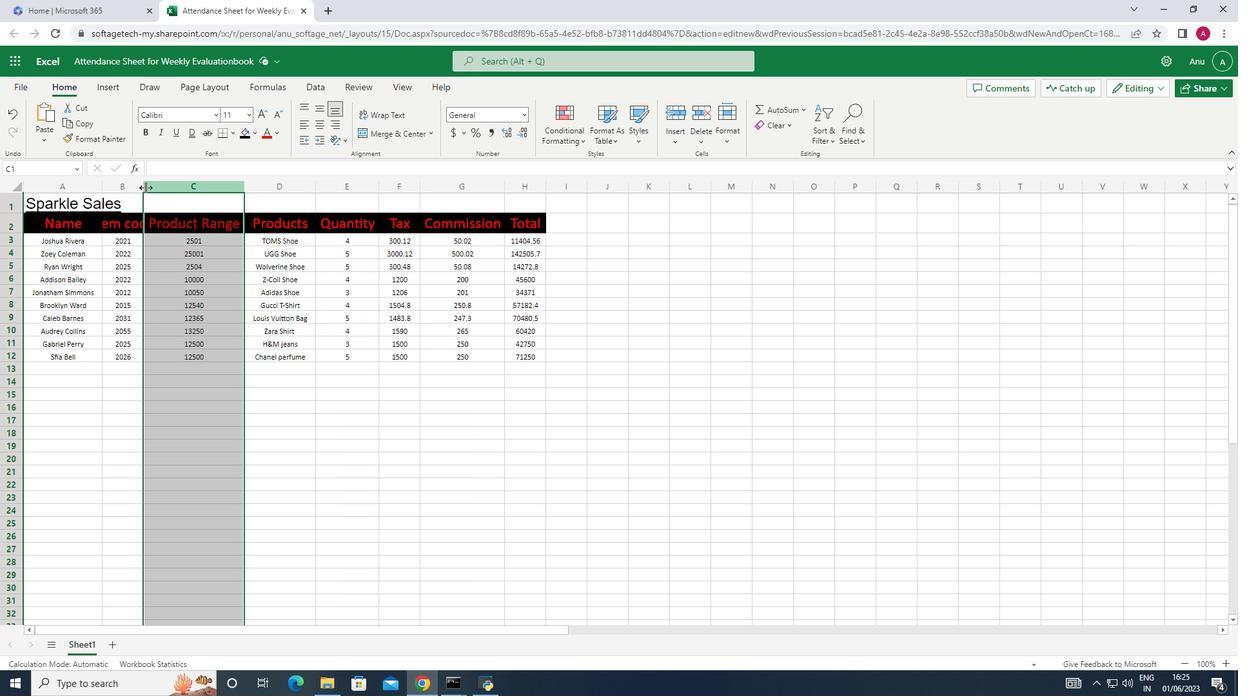 
Action: Mouse pressed left at (143, 187)
Screenshot: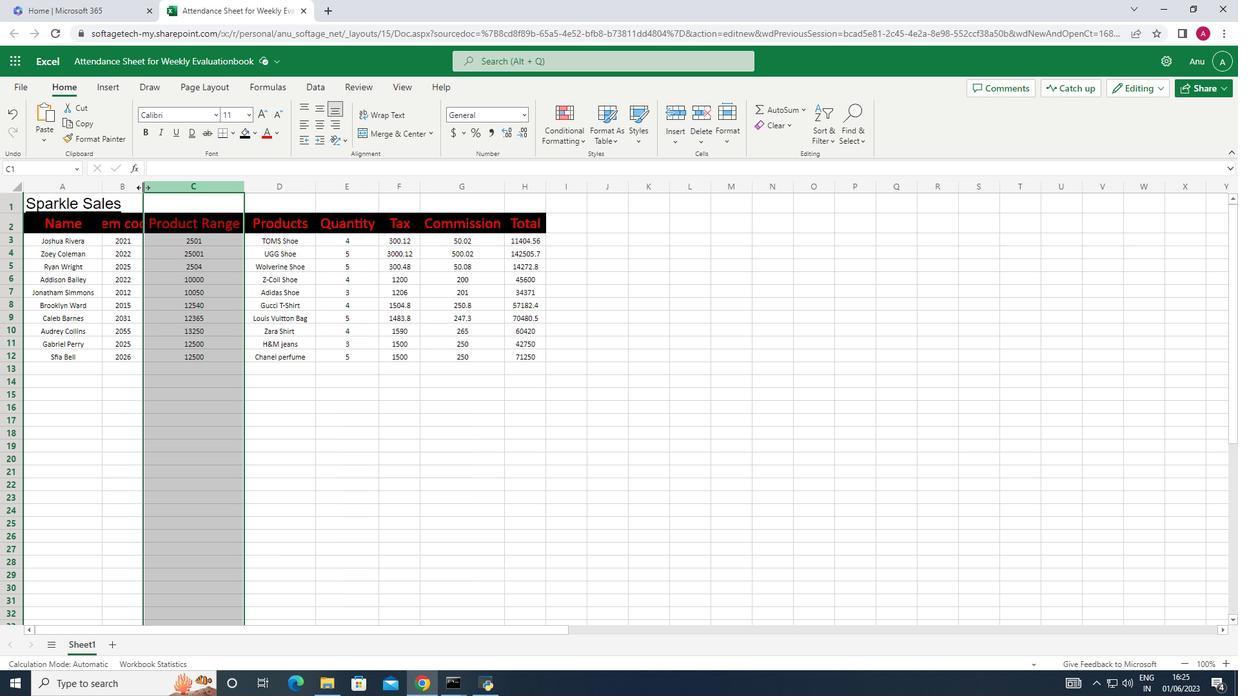 
Action: Mouse pressed left at (143, 187)
Screenshot: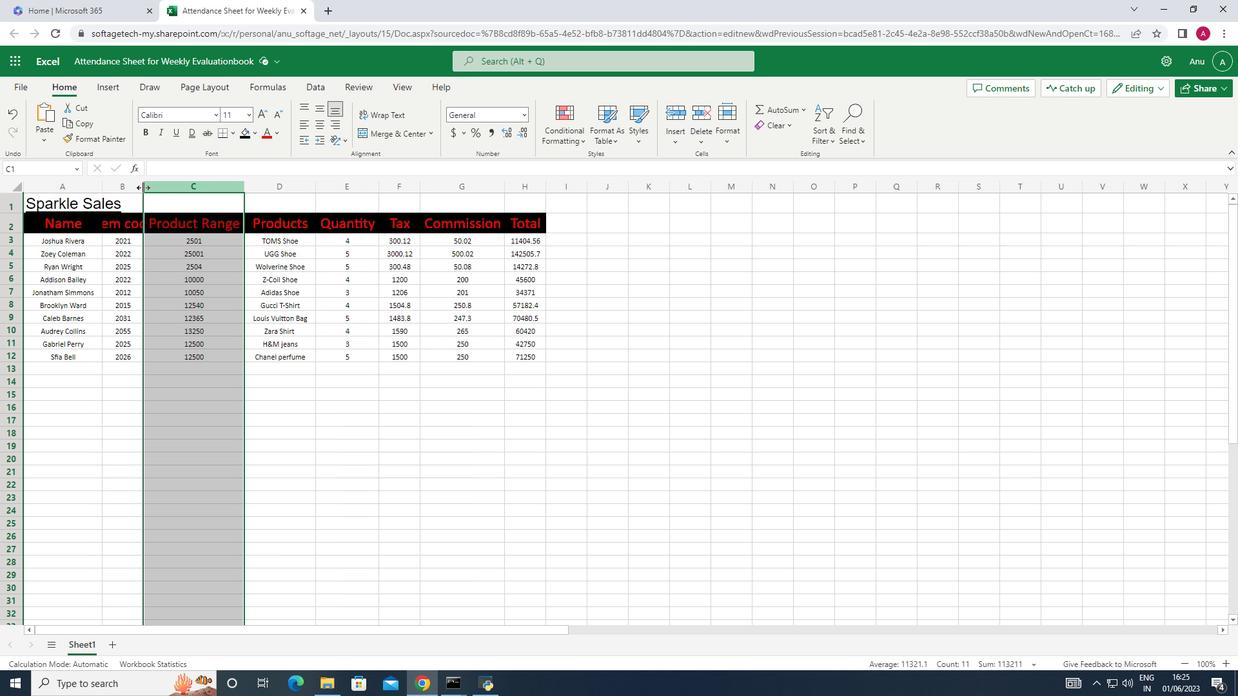 
Action: Mouse moved to (428, 412)
Screenshot: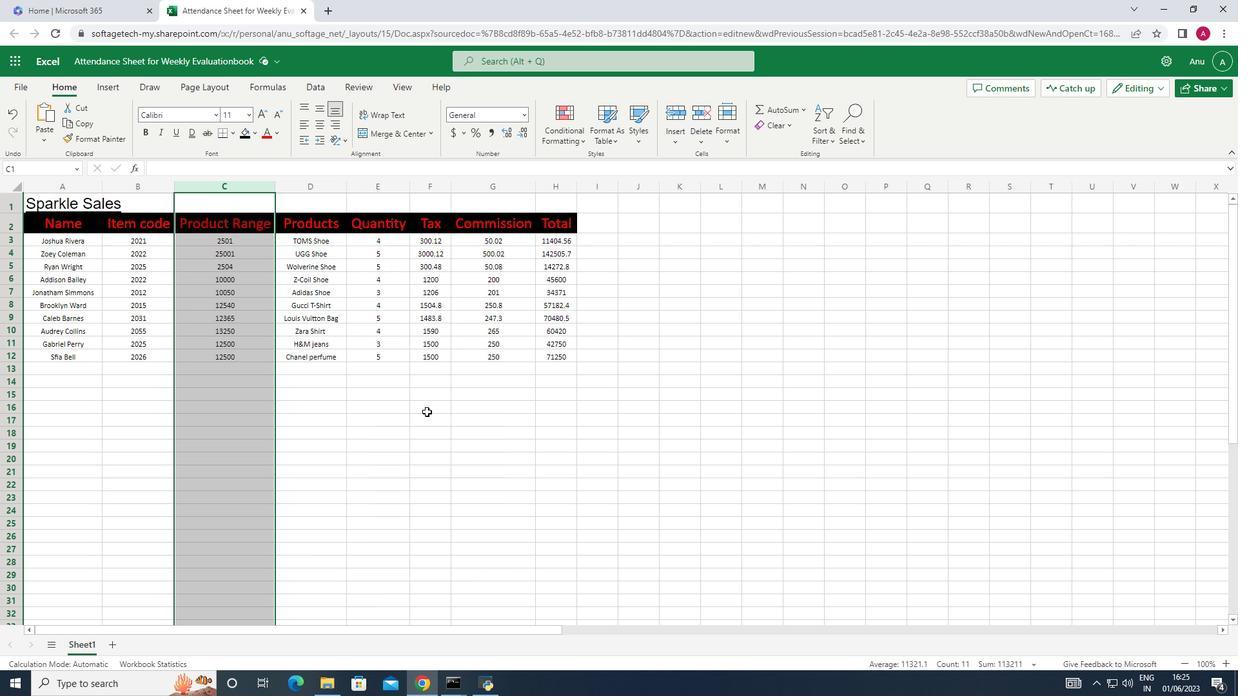 
Action: Mouse pressed left at (428, 412)
Screenshot: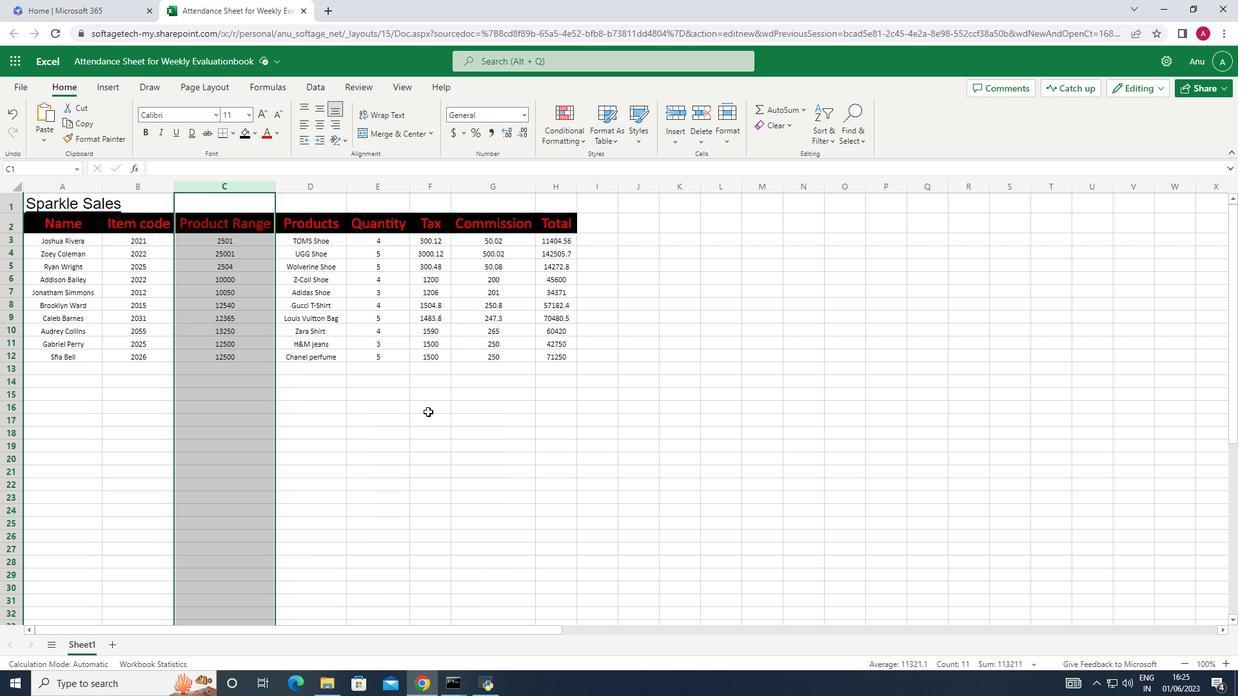 
Action: Mouse moved to (428, 412)
Screenshot: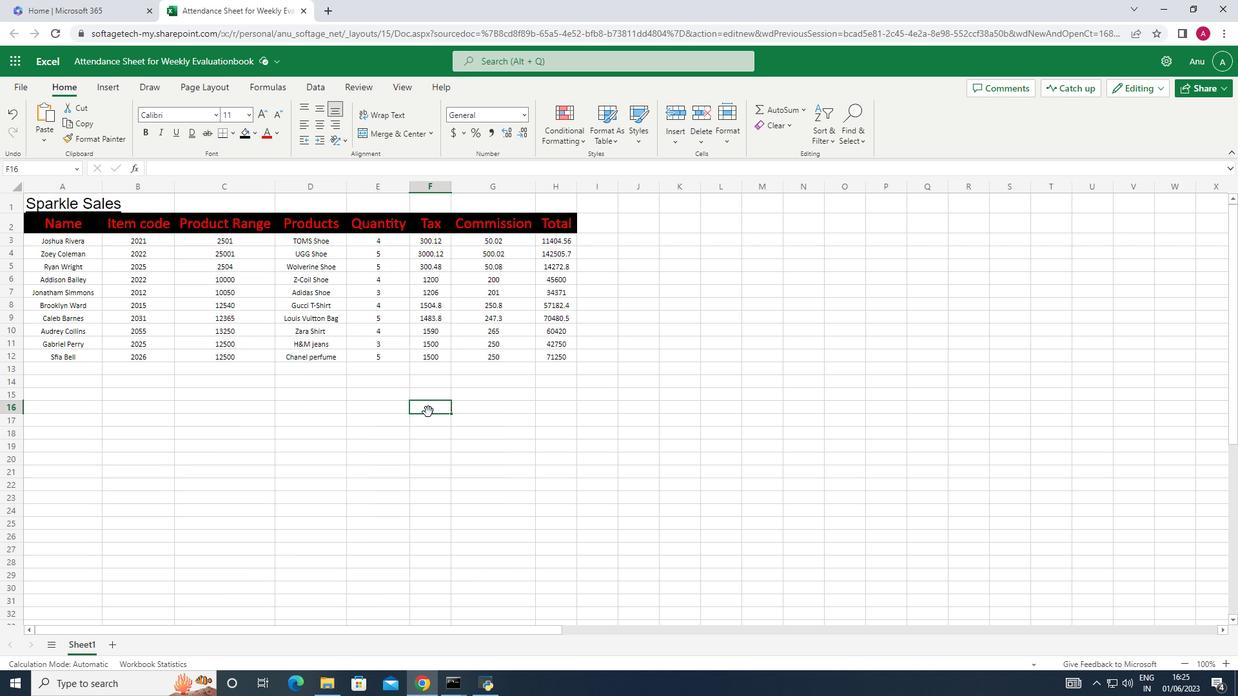 
